 Task: Search one way flight ticket for 2 adults, 2 infants in seat and 1 infant on lap in first from Westerly: Westerly State Airport to Gillette: Gillette Campbell County Airport on 5-1-2023. Choice of flights is Frontier. Number of bags: 1 carry on bag and 5 checked bags. Price is upto 100000. Outbound departure time preference is 17:30.
Action: Mouse moved to (206, 349)
Screenshot: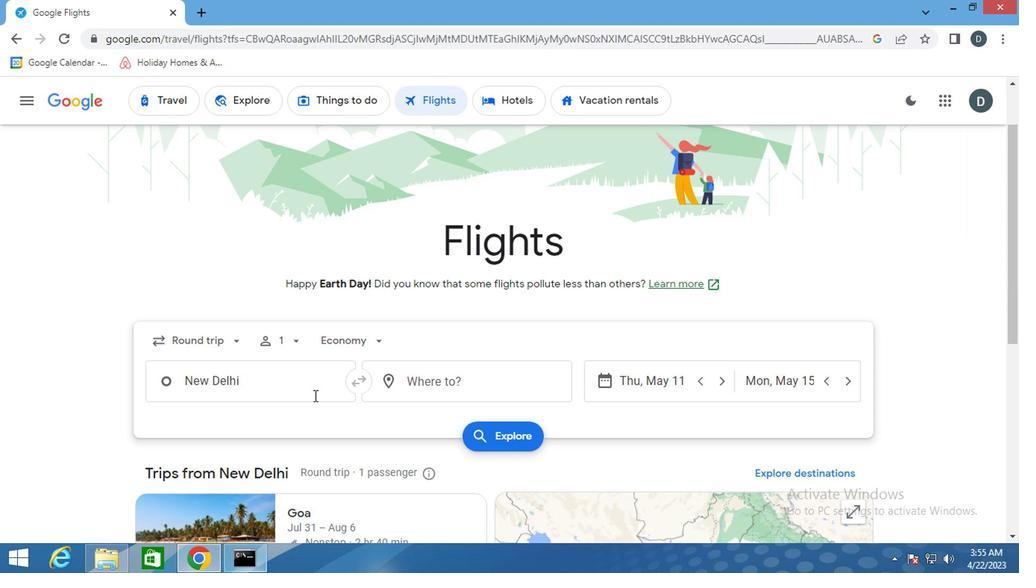
Action: Mouse pressed left at (206, 349)
Screenshot: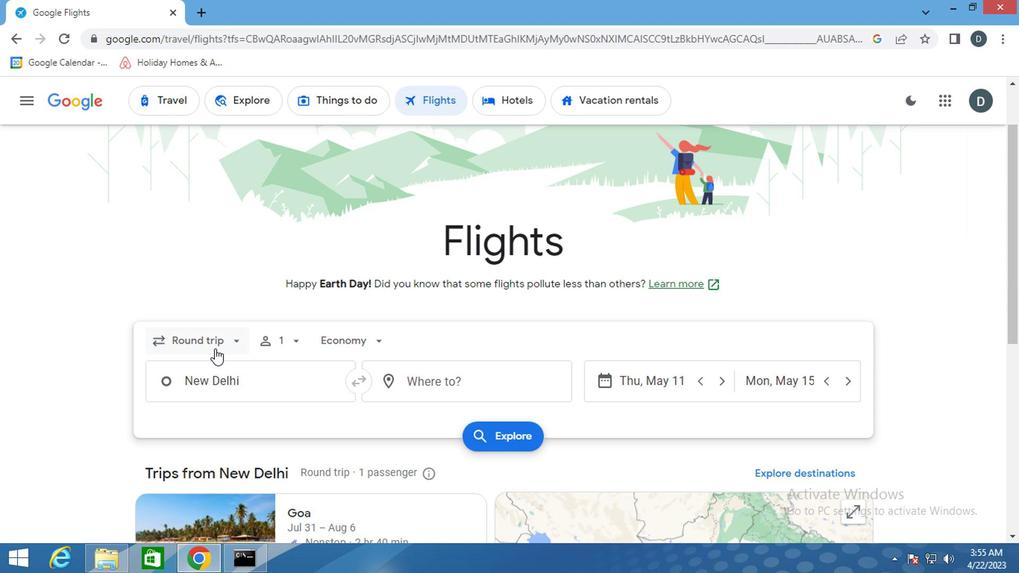 
Action: Mouse moved to (208, 413)
Screenshot: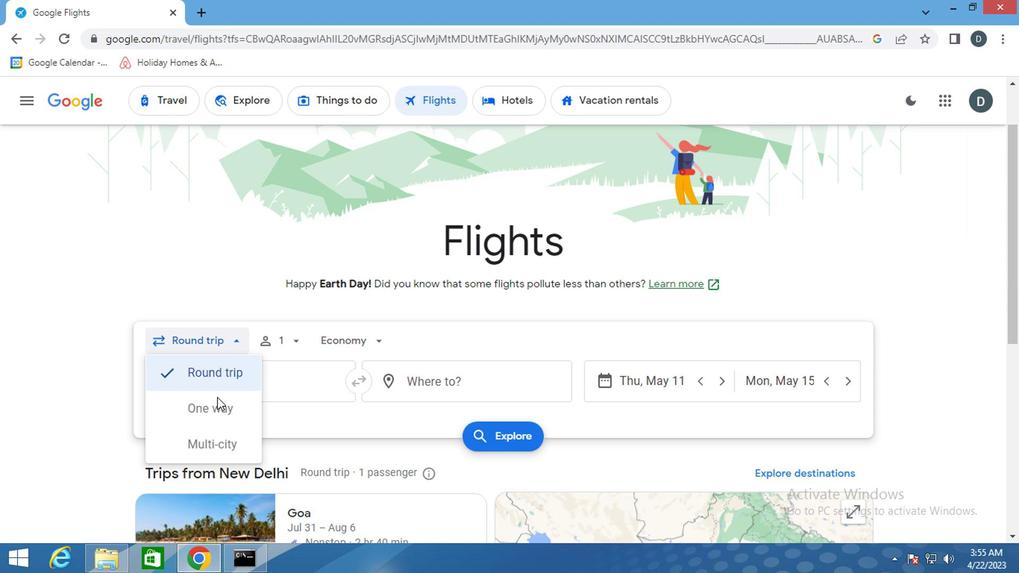 
Action: Mouse pressed left at (208, 413)
Screenshot: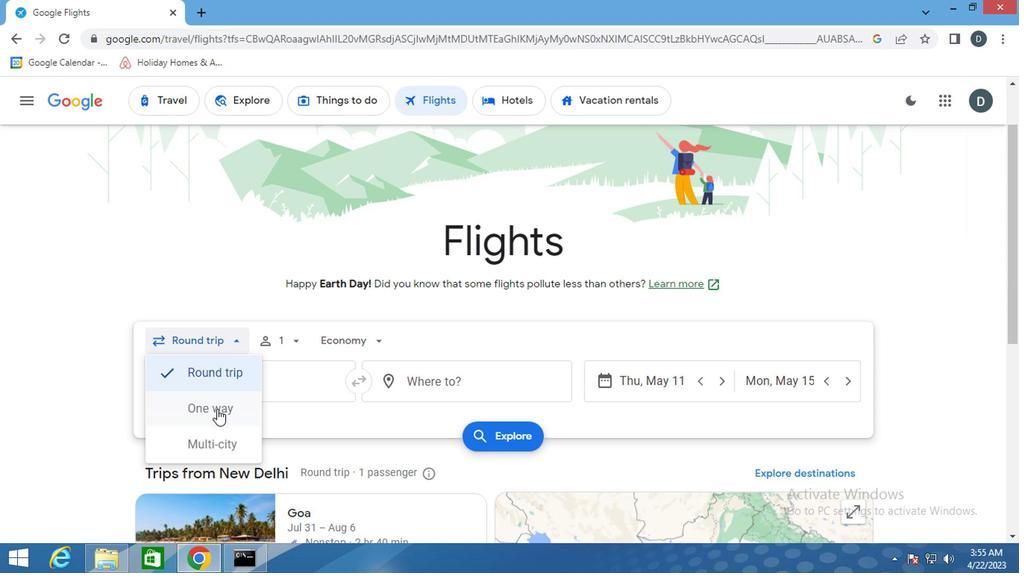 
Action: Mouse moved to (271, 338)
Screenshot: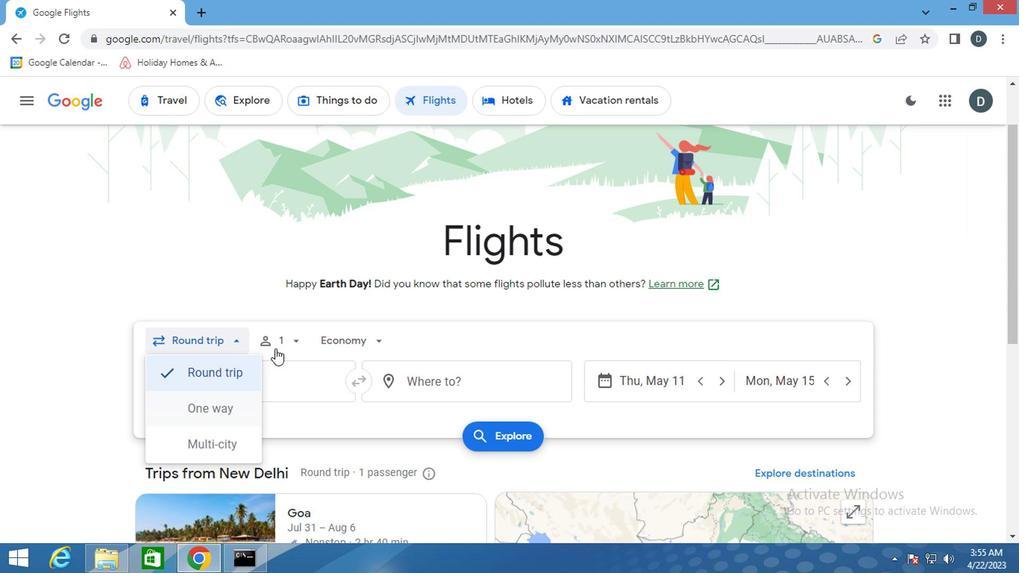 
Action: Mouse pressed left at (271, 338)
Screenshot: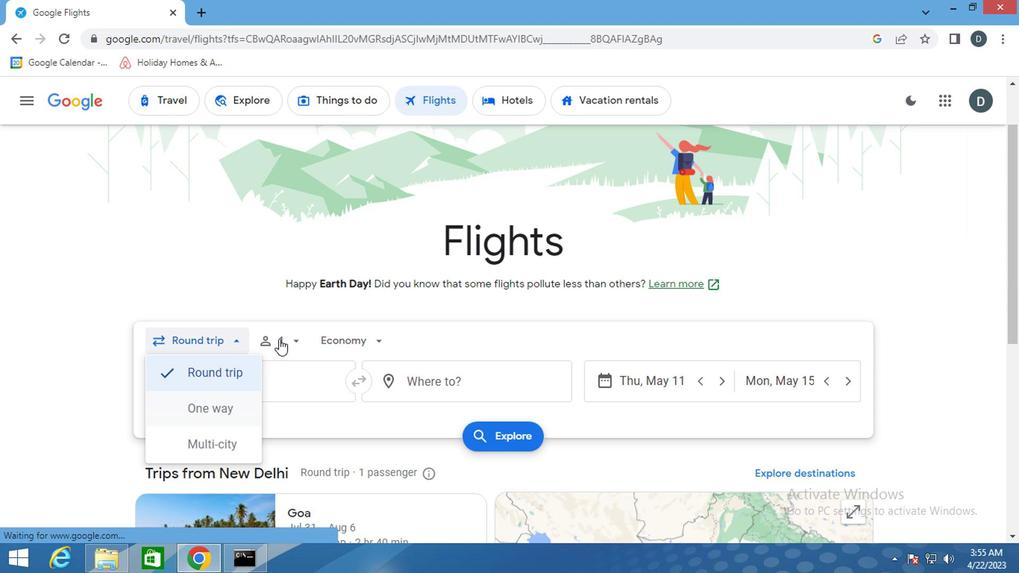 
Action: Mouse moved to (388, 387)
Screenshot: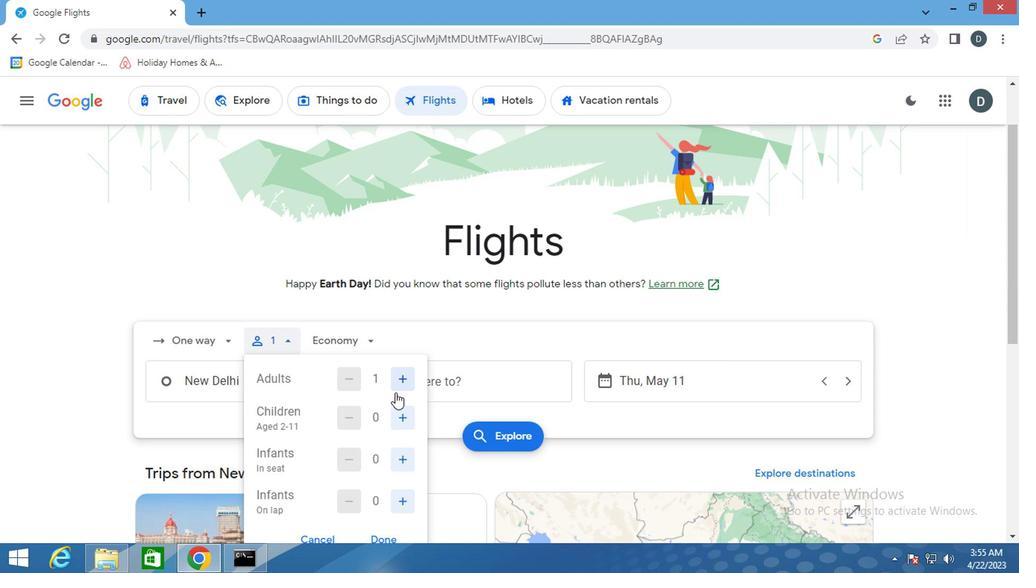 
Action: Mouse pressed left at (388, 387)
Screenshot: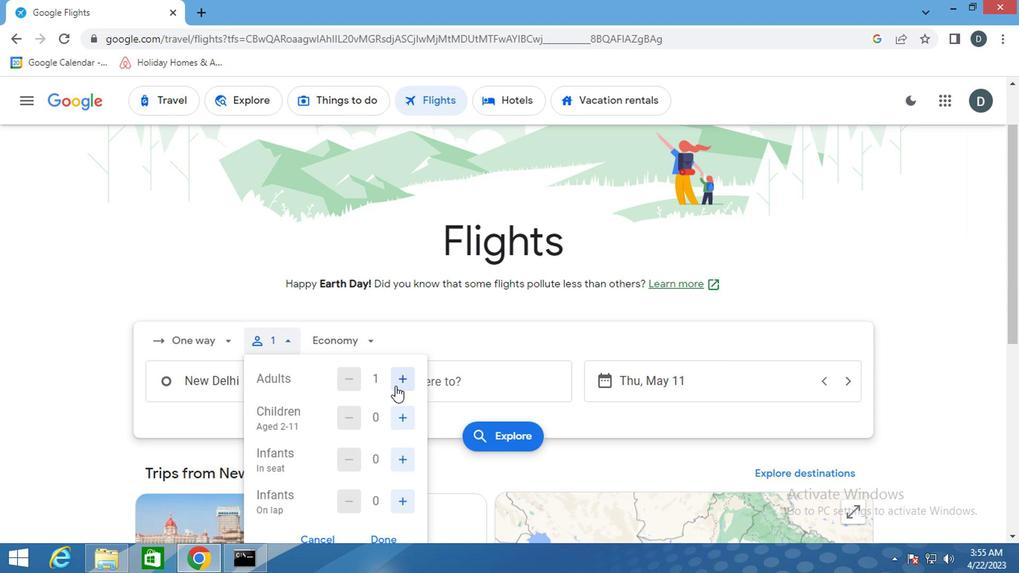 
Action: Mouse moved to (393, 465)
Screenshot: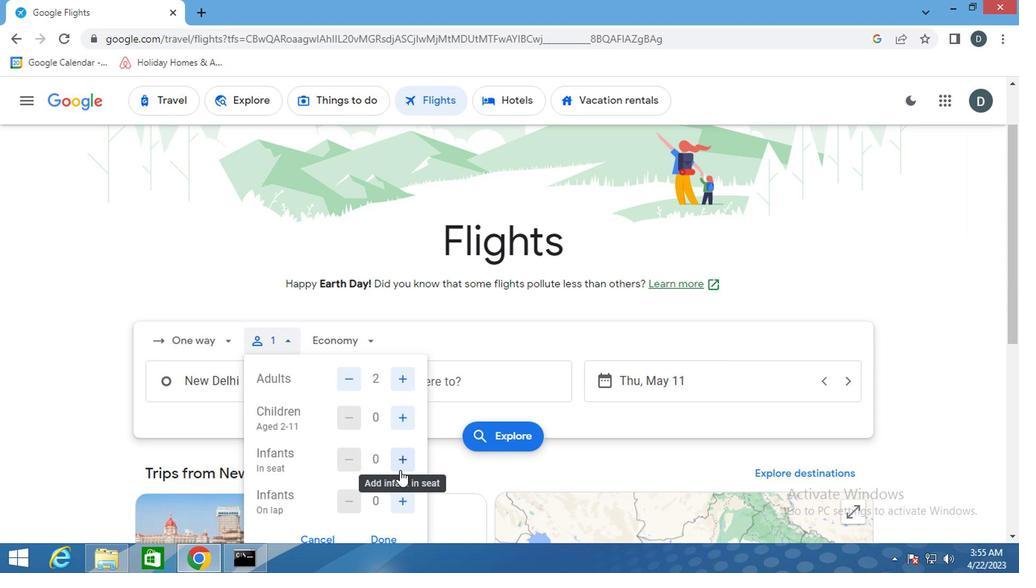 
Action: Mouse pressed left at (393, 465)
Screenshot: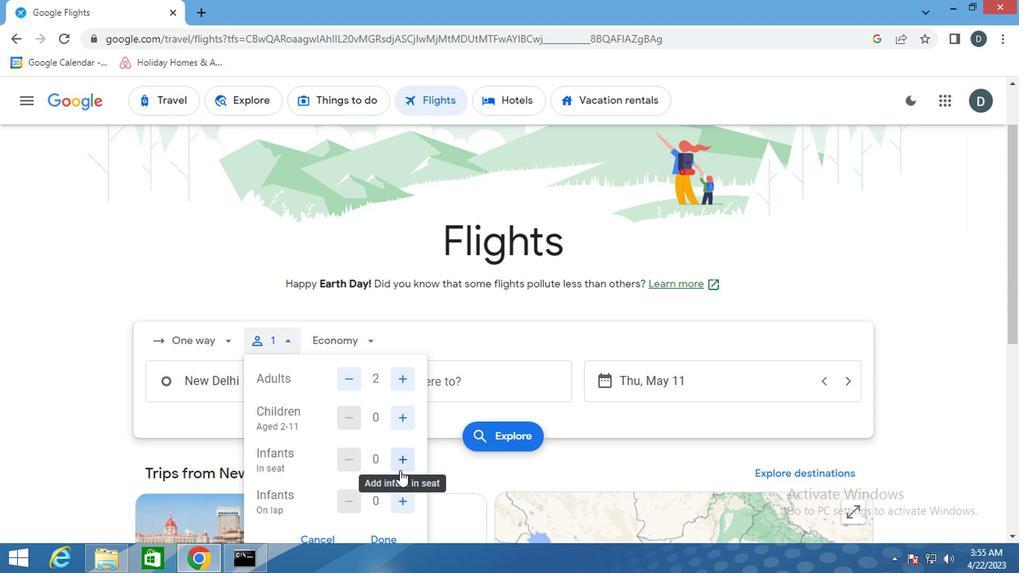 
Action: Mouse pressed left at (393, 465)
Screenshot: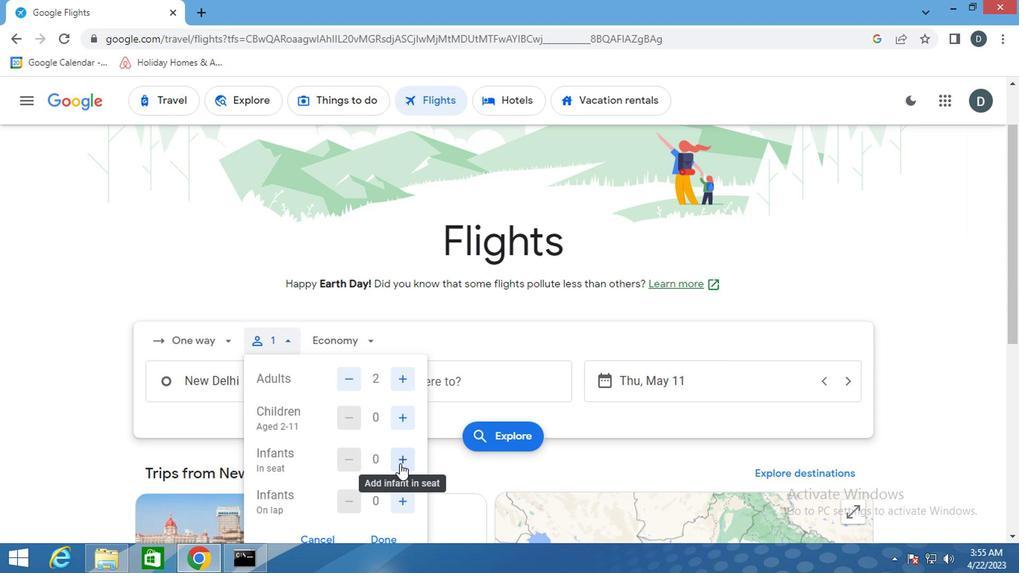 
Action: Mouse moved to (397, 504)
Screenshot: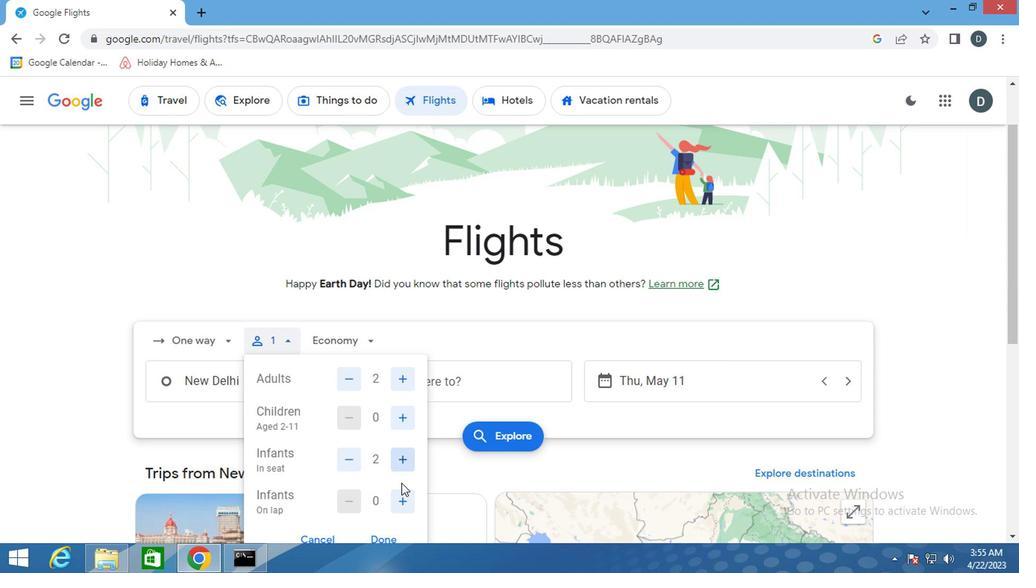 
Action: Mouse pressed left at (397, 504)
Screenshot: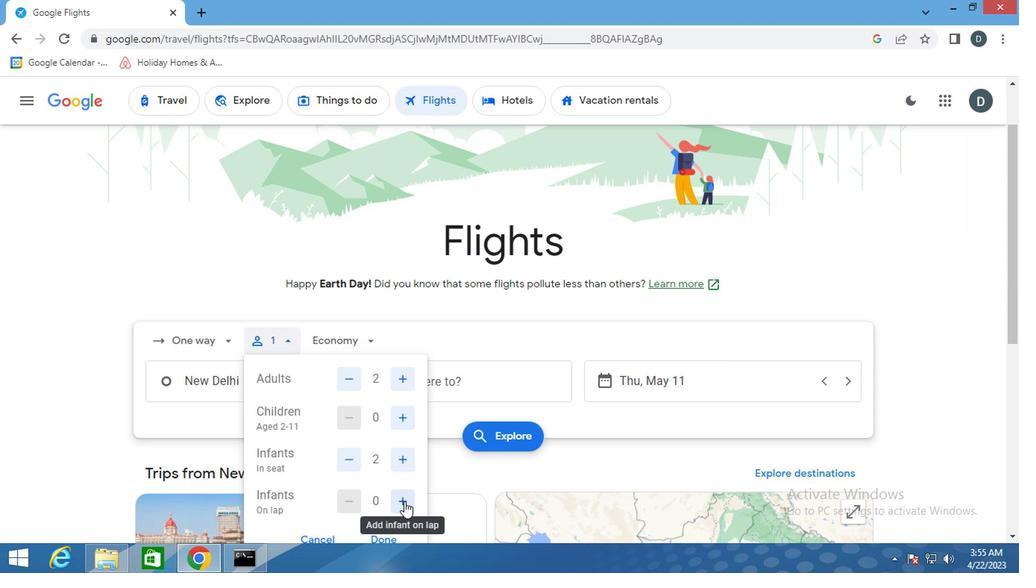 
Action: Mouse moved to (373, 539)
Screenshot: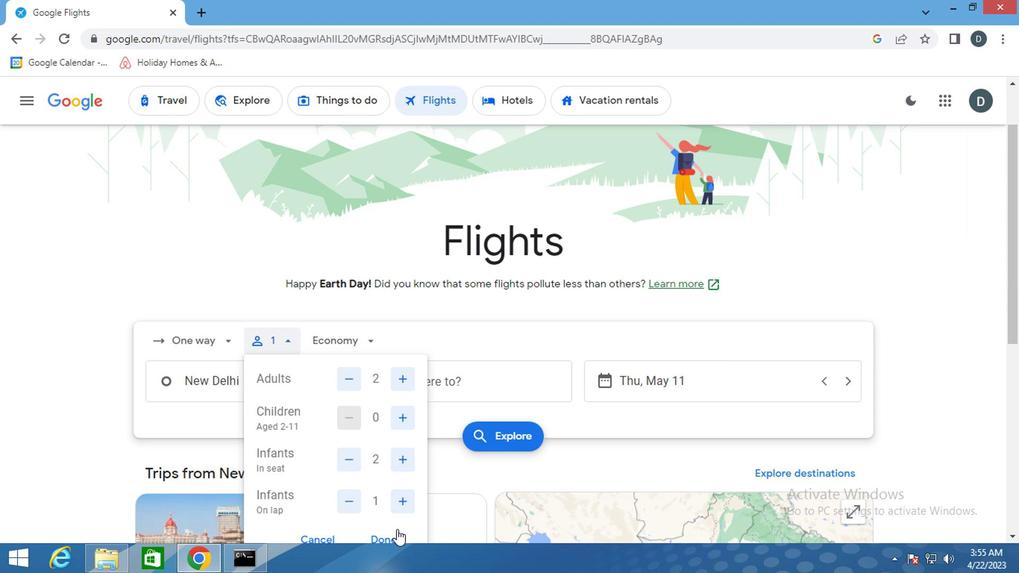 
Action: Mouse pressed left at (373, 539)
Screenshot: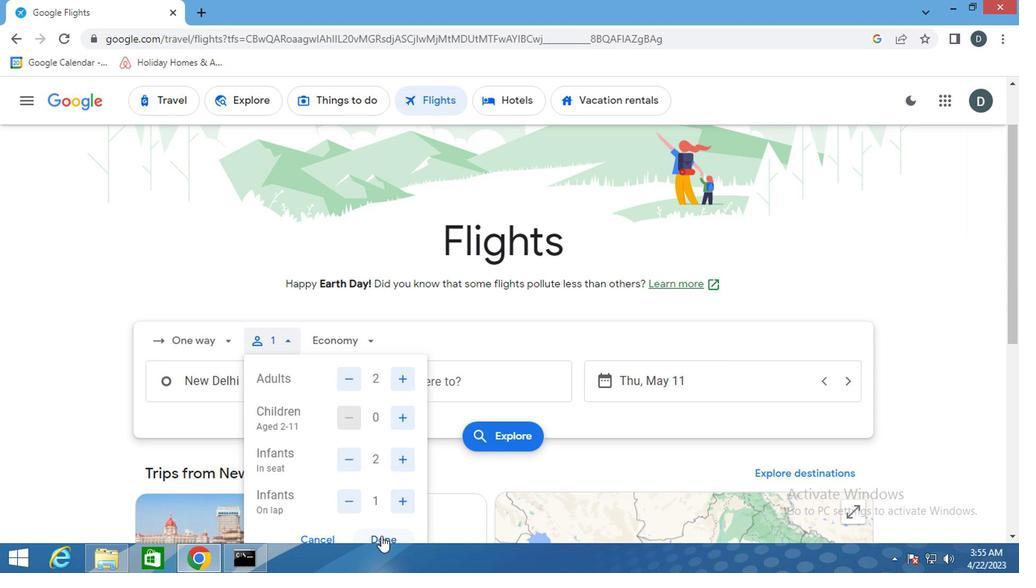 
Action: Mouse moved to (342, 345)
Screenshot: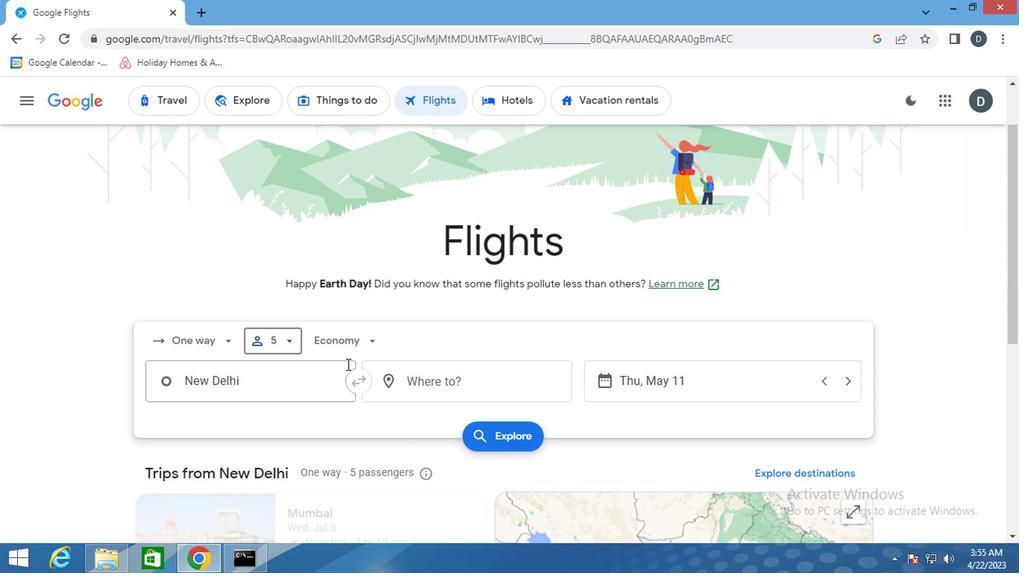 
Action: Mouse pressed left at (342, 345)
Screenshot: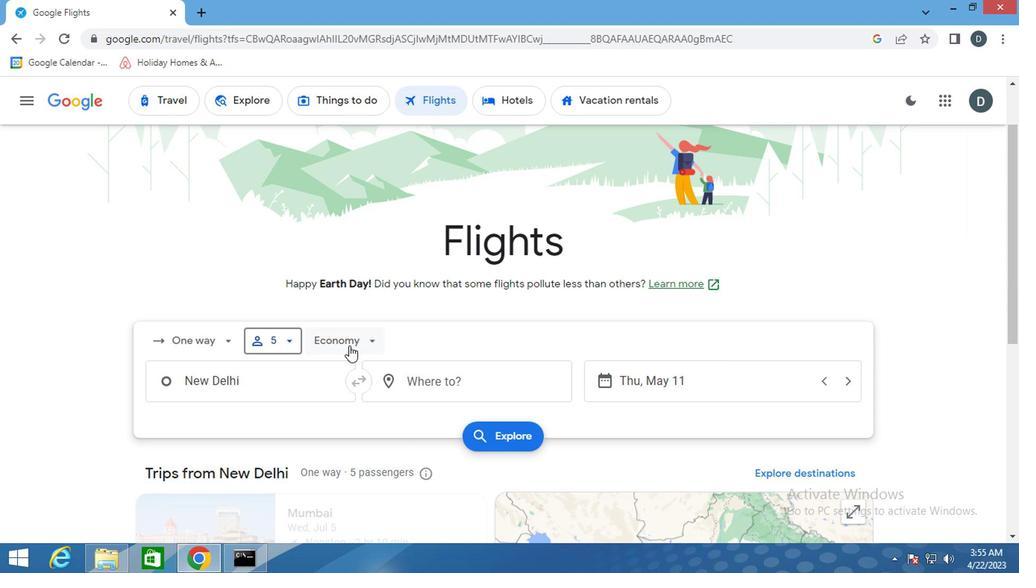 
Action: Mouse moved to (380, 480)
Screenshot: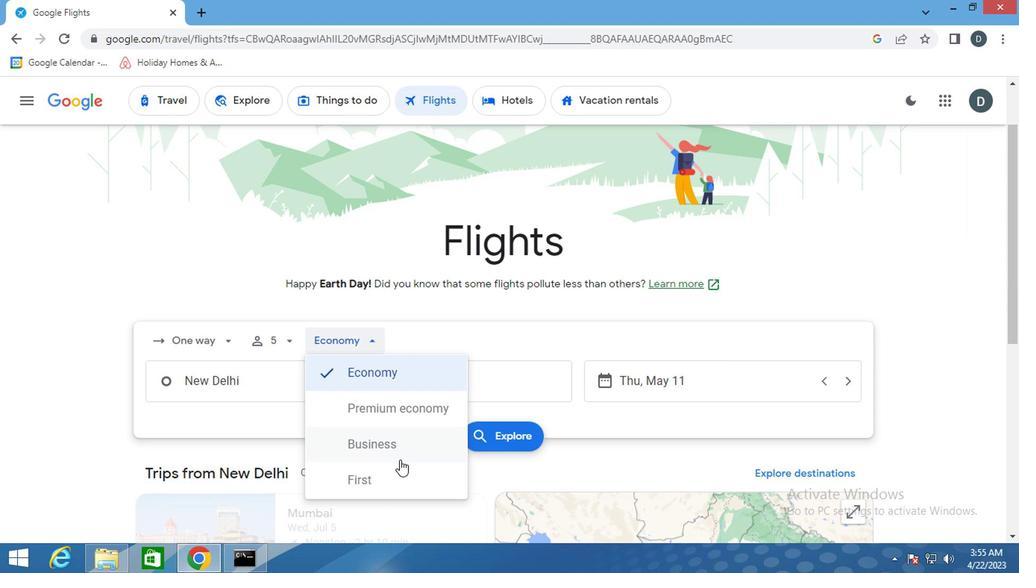 
Action: Mouse pressed left at (380, 480)
Screenshot: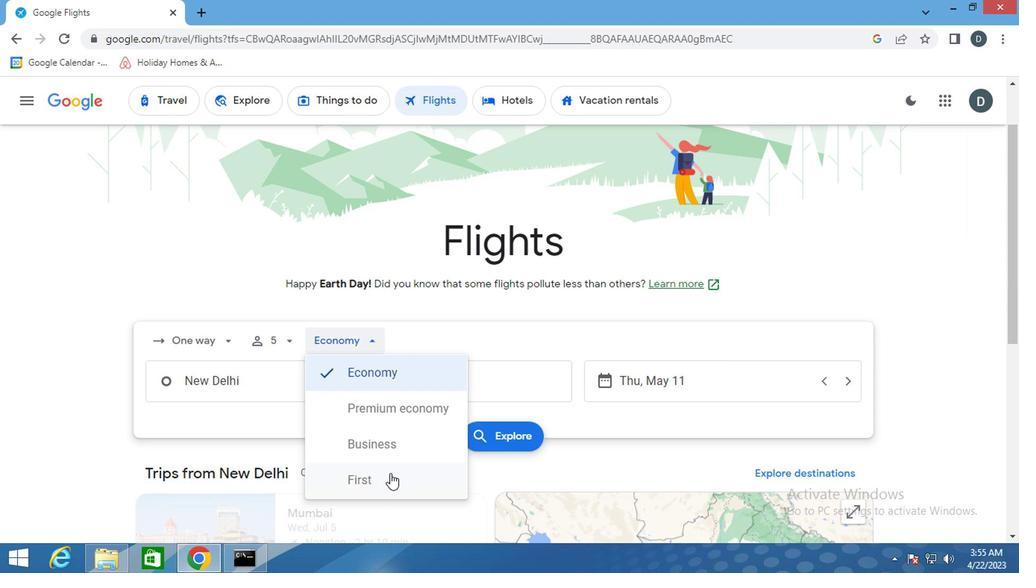 
Action: Mouse moved to (271, 387)
Screenshot: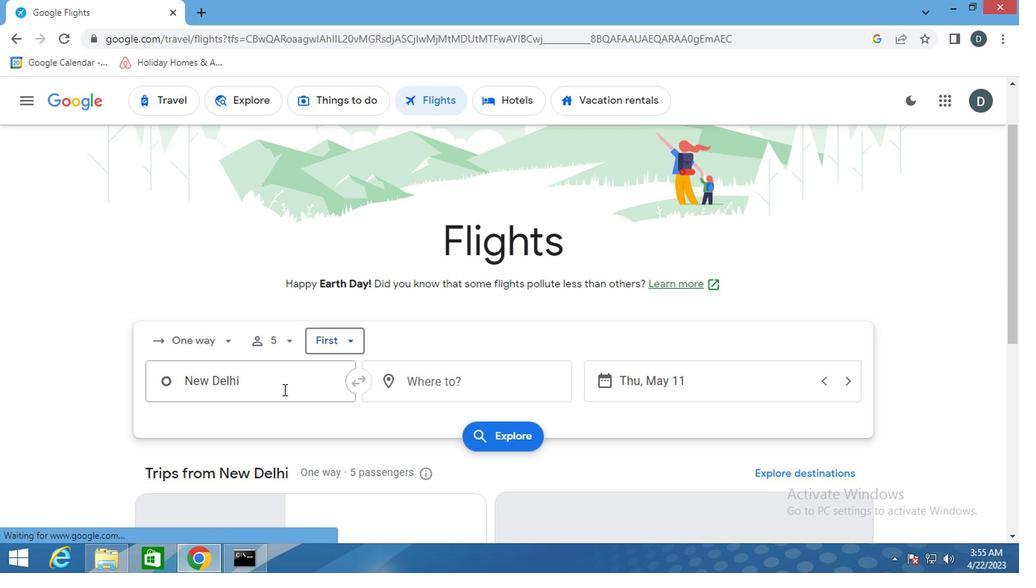 
Action: Mouse pressed left at (271, 387)
Screenshot: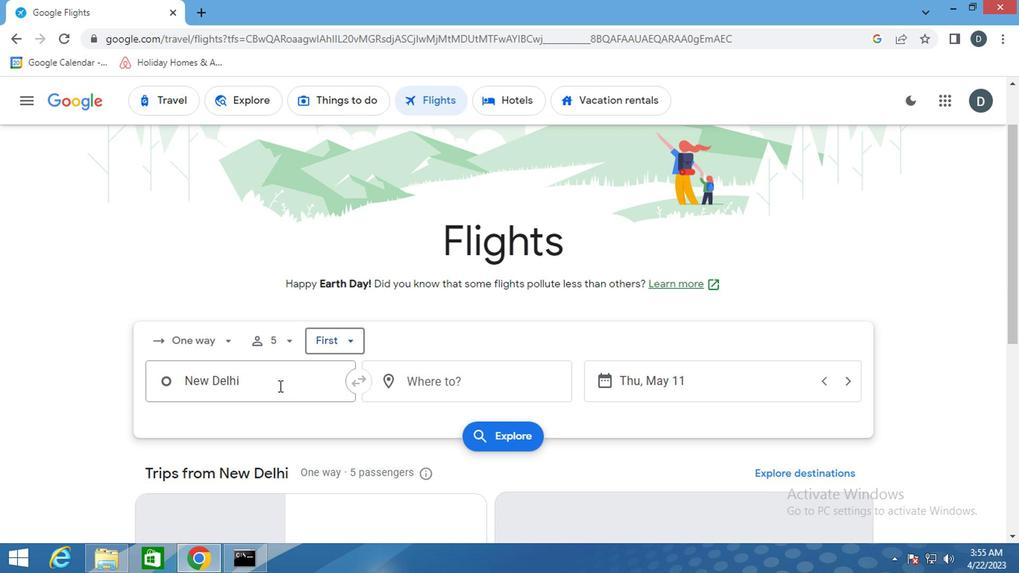 
Action: Mouse moved to (270, 387)
Screenshot: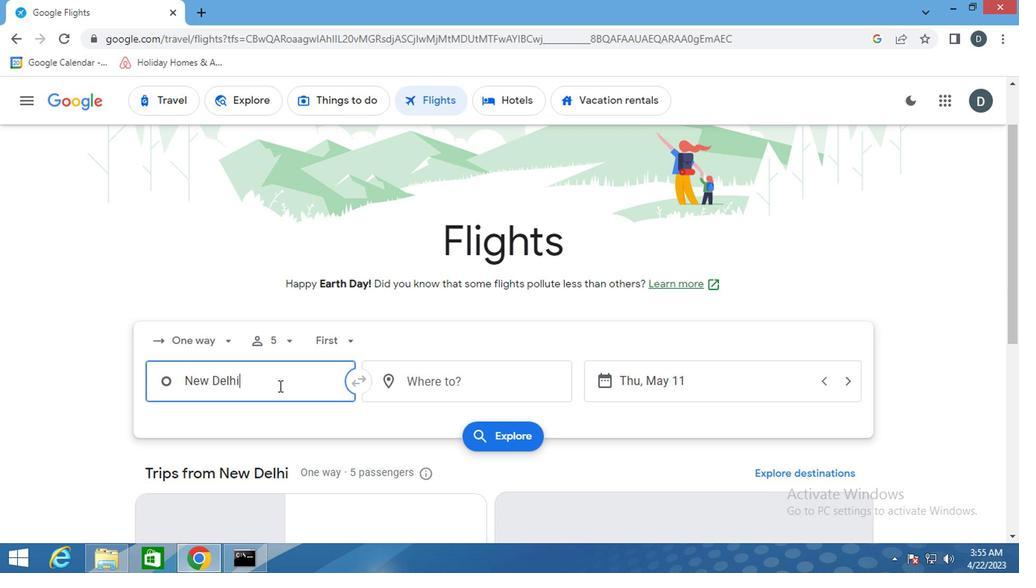
Action: Key pressed <Key.shift>WESTERLY<Key.space><Key.shift>STATE<Key.space>
Screenshot: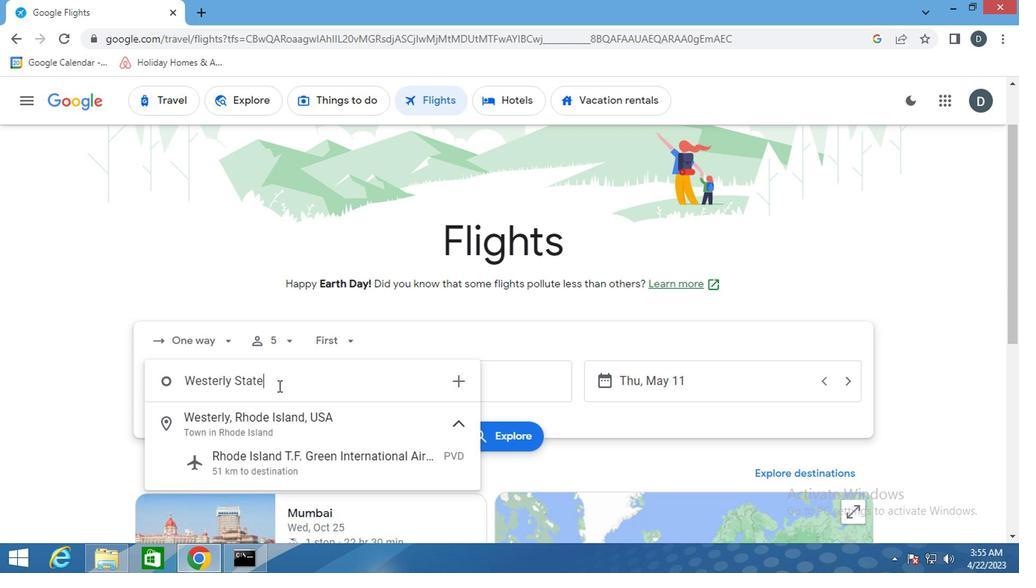 
Action: Mouse moved to (244, 421)
Screenshot: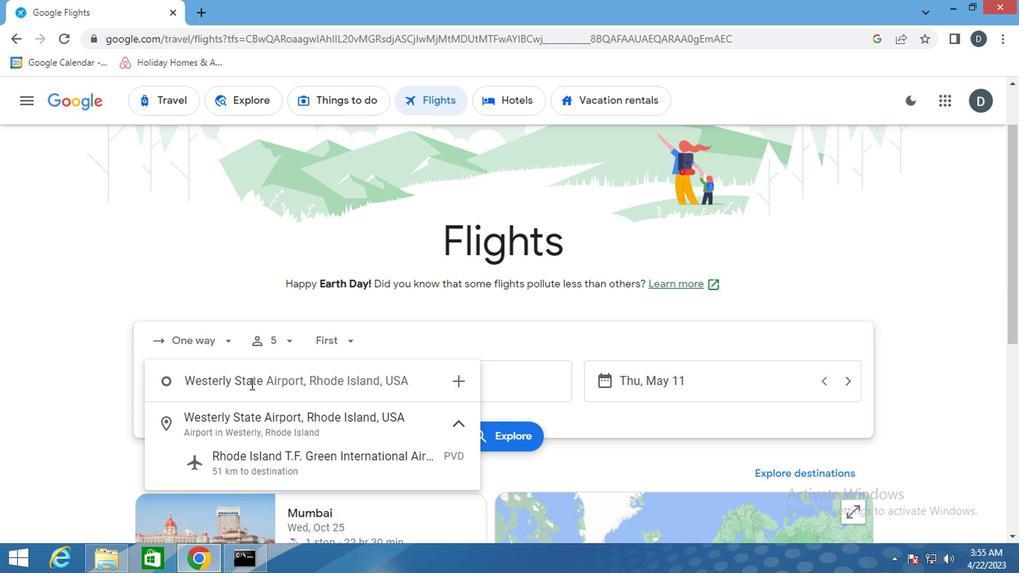 
Action: Mouse pressed left at (244, 421)
Screenshot: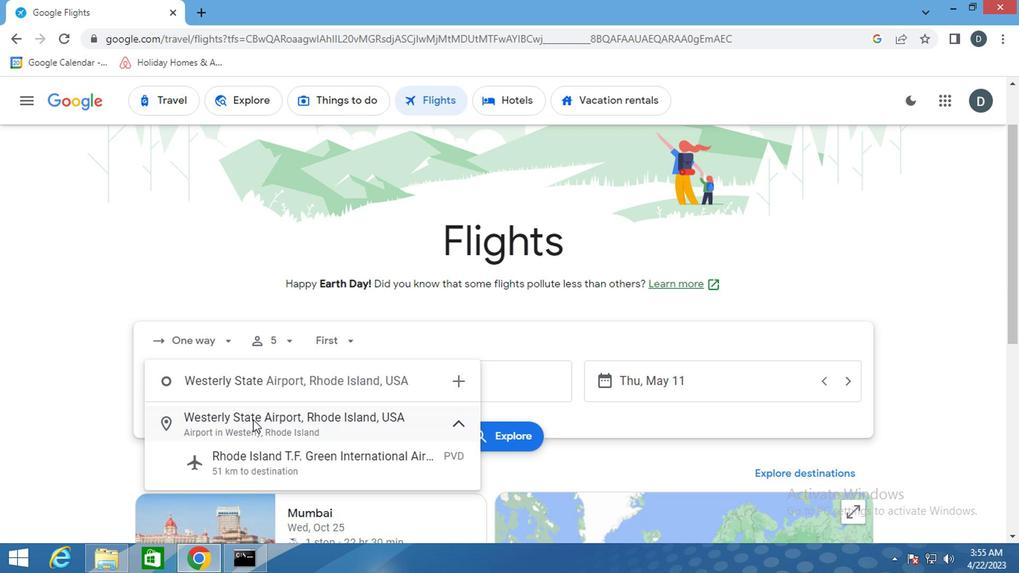 
Action: Mouse moved to (496, 388)
Screenshot: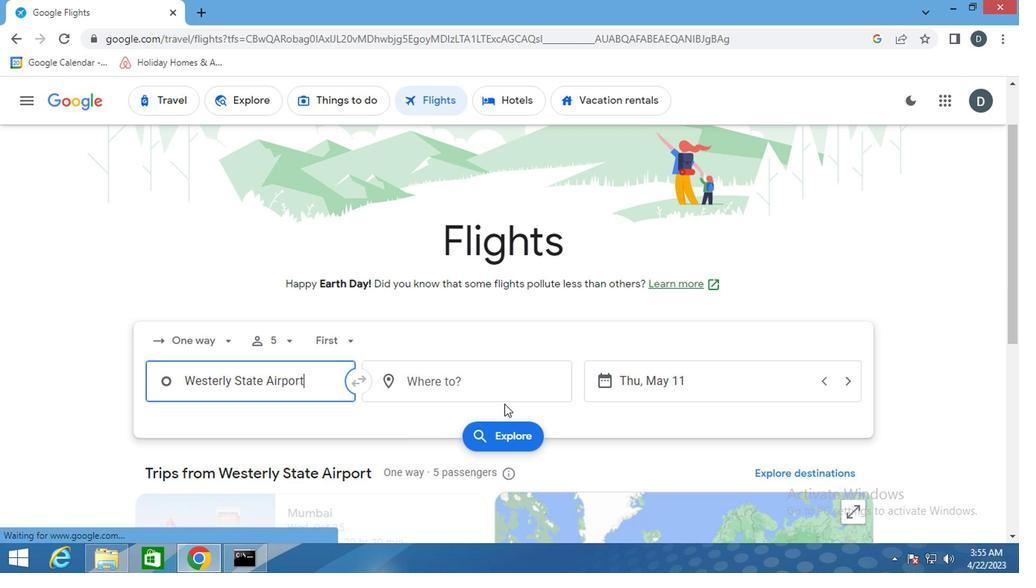
Action: Mouse pressed left at (496, 388)
Screenshot: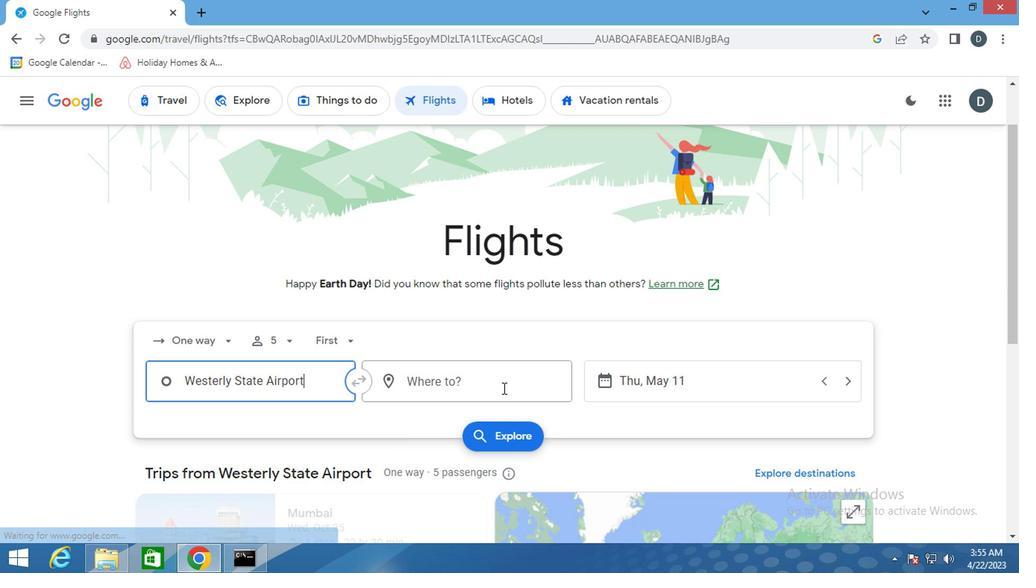 
Action: Key pressed <Key.shift>GILLETTE
Screenshot: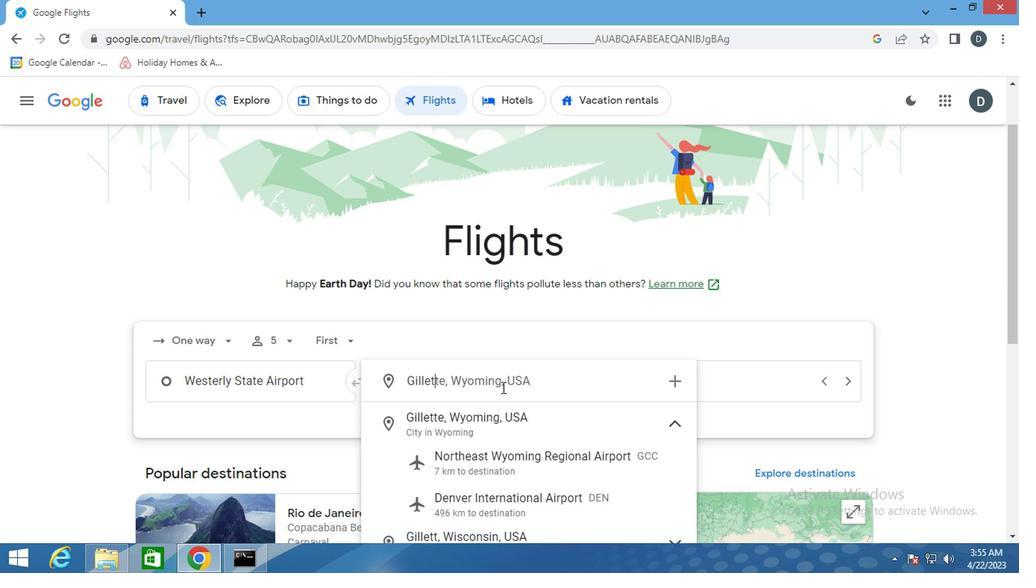 
Action: Mouse moved to (487, 426)
Screenshot: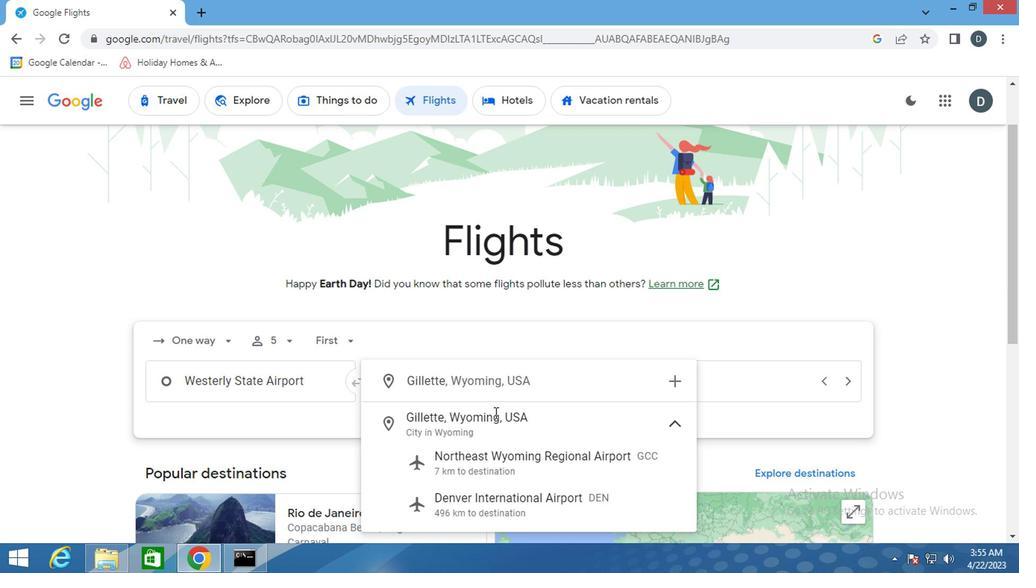 
Action: Mouse pressed left at (487, 426)
Screenshot: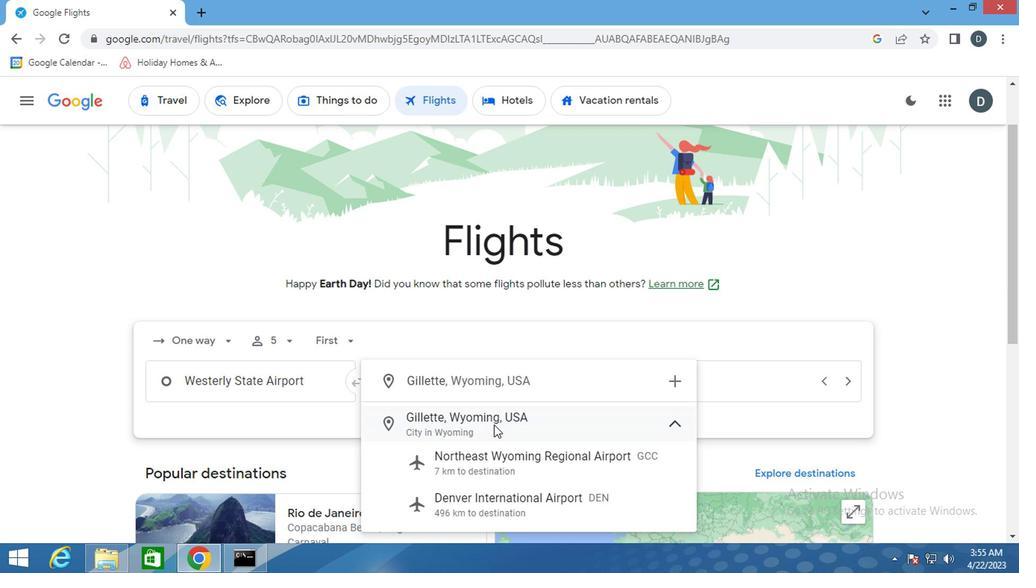 
Action: Mouse moved to (688, 379)
Screenshot: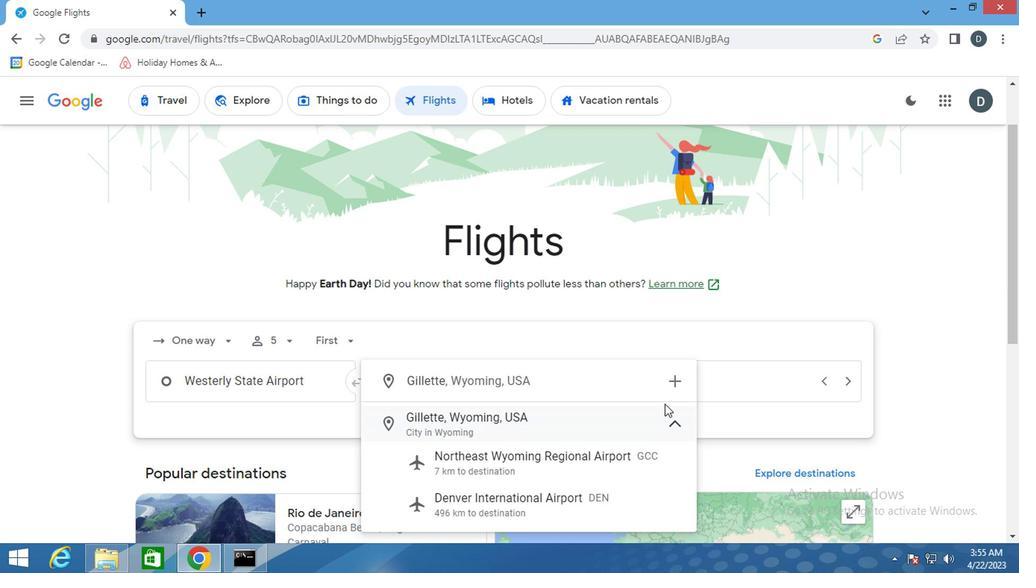 
Action: Mouse pressed left at (688, 379)
Screenshot: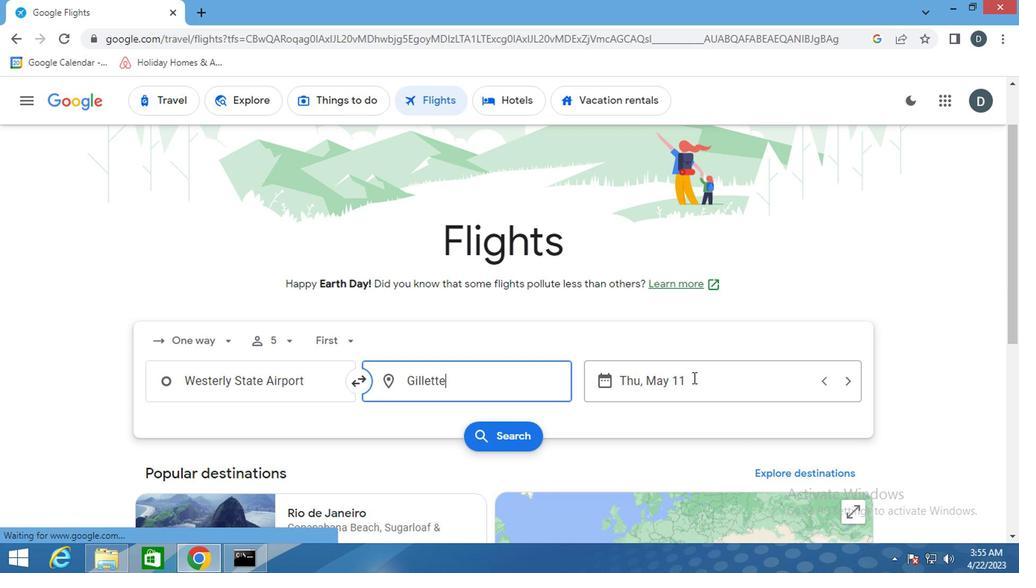 
Action: Mouse moved to (651, 270)
Screenshot: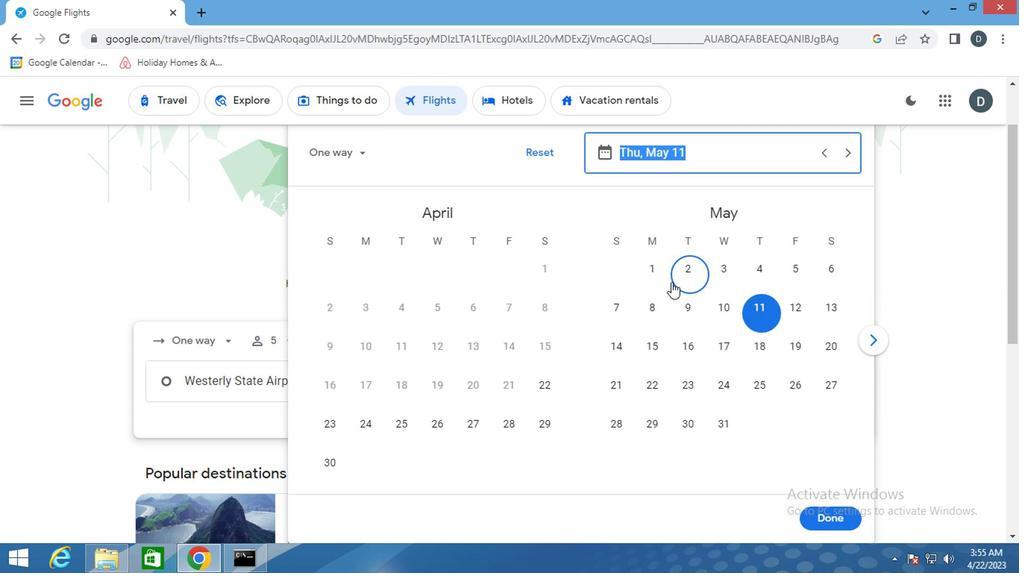 
Action: Mouse pressed left at (651, 270)
Screenshot: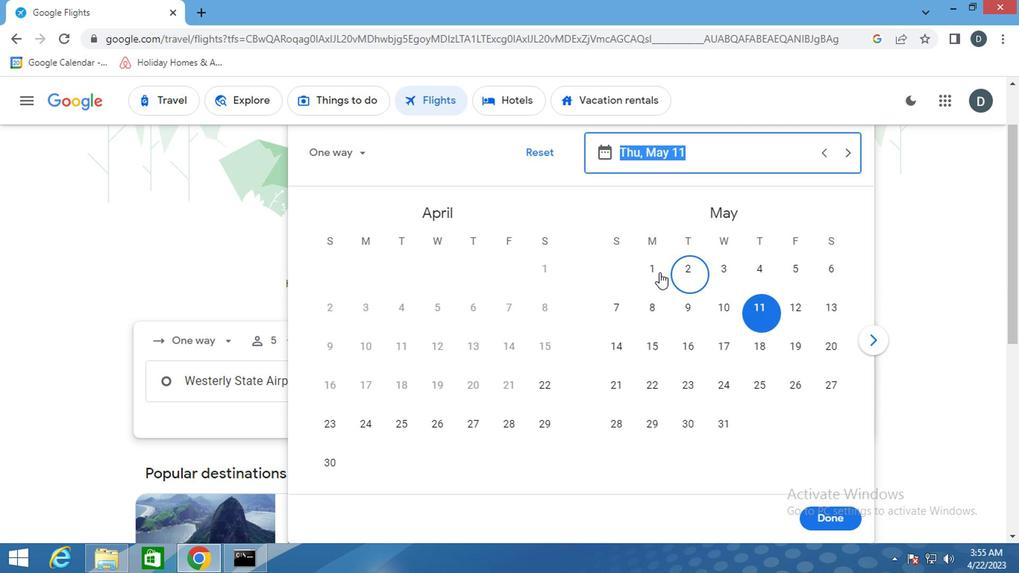 
Action: Mouse moved to (845, 521)
Screenshot: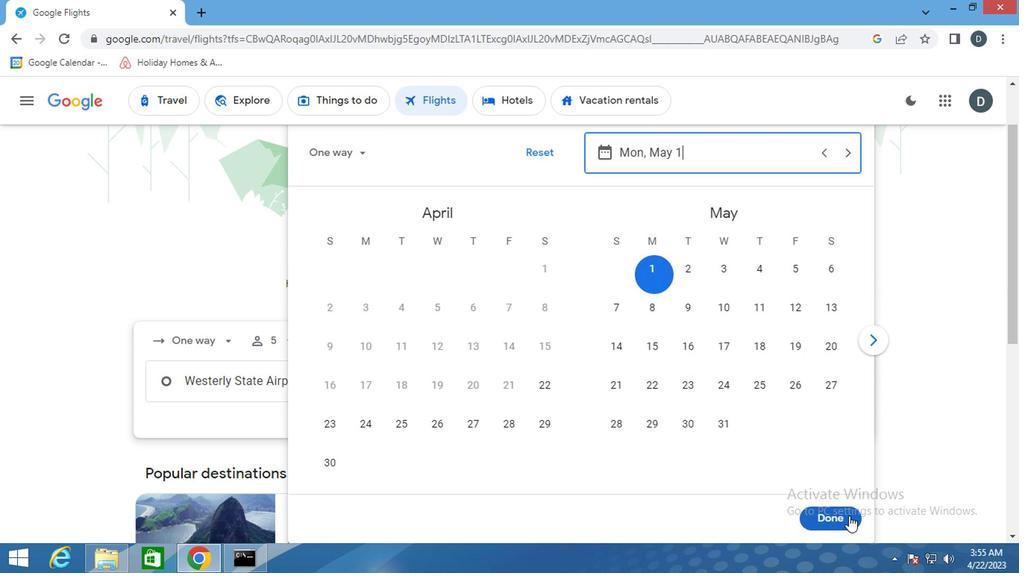 
Action: Mouse pressed left at (845, 521)
Screenshot: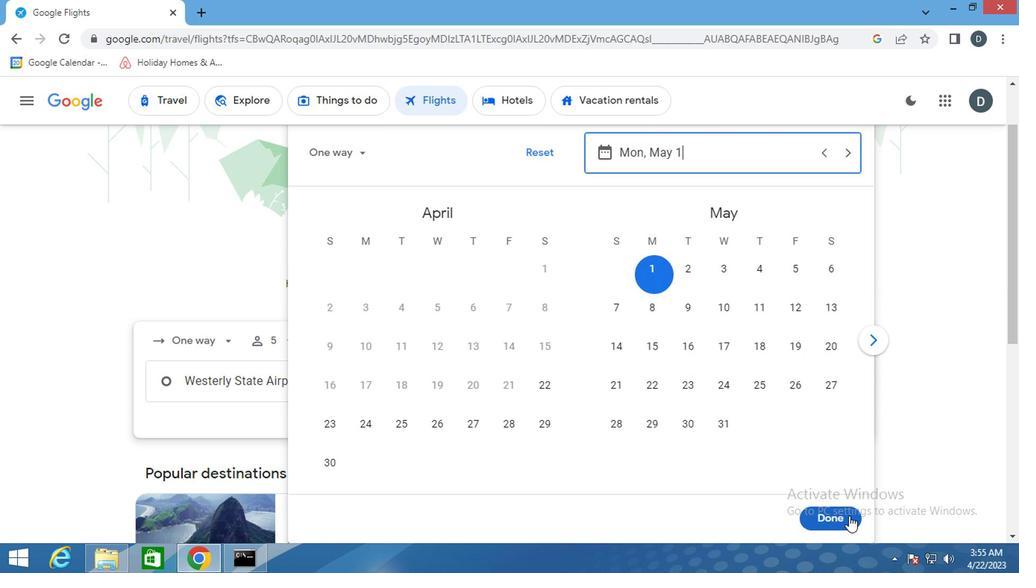 
Action: Mouse moved to (503, 445)
Screenshot: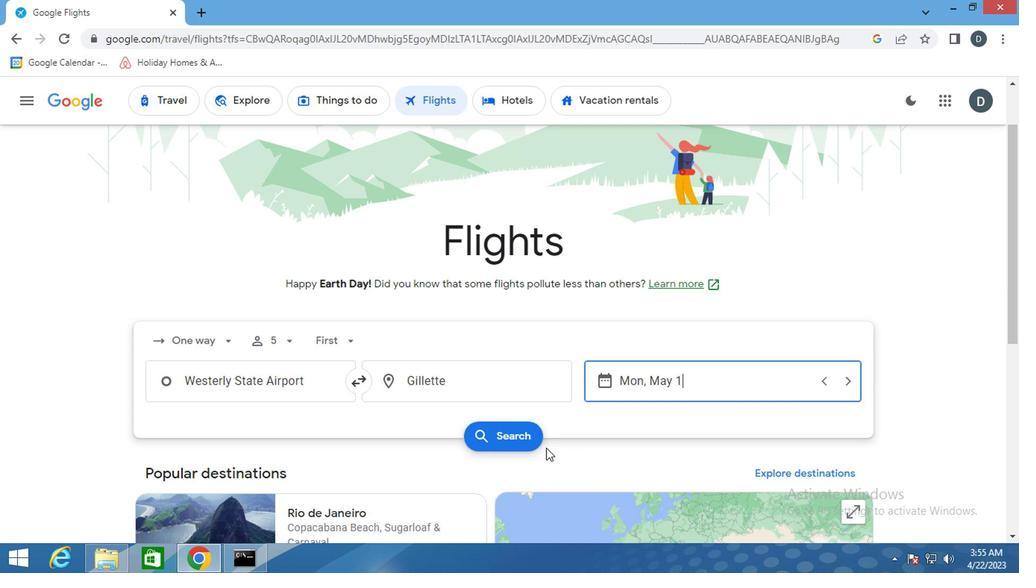 
Action: Mouse pressed left at (503, 445)
Screenshot: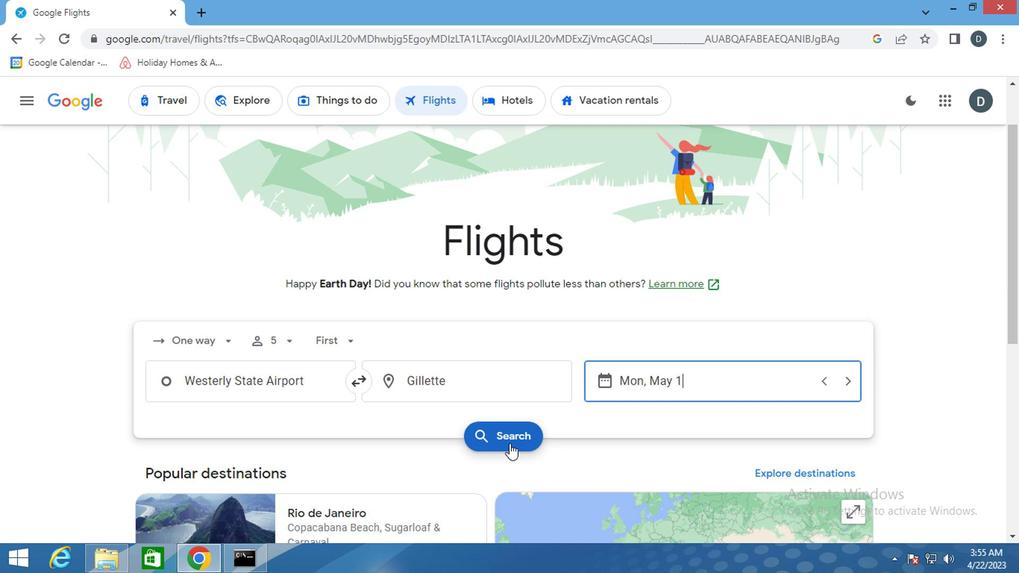 
Action: Mouse moved to (158, 234)
Screenshot: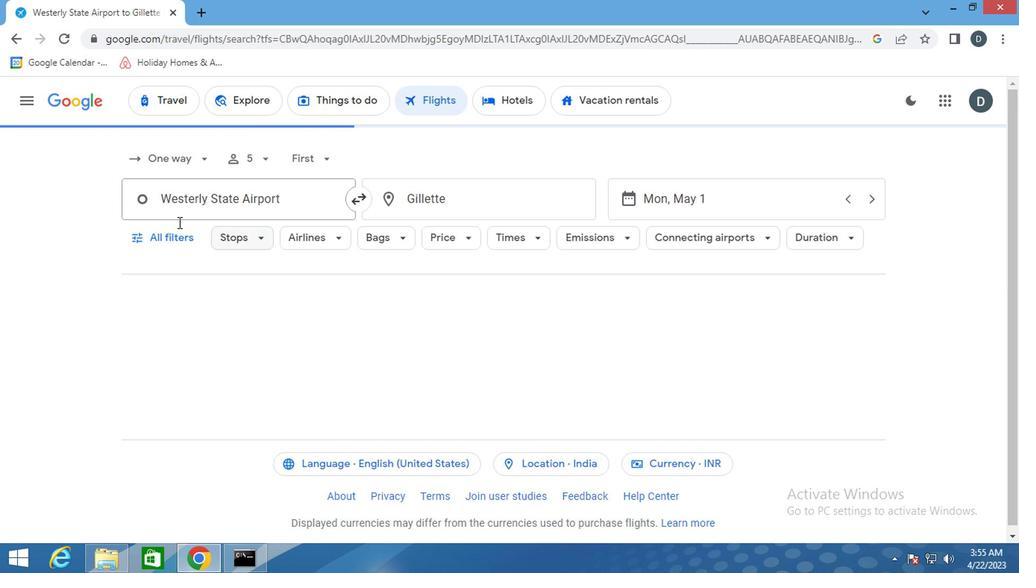 
Action: Mouse pressed left at (158, 234)
Screenshot: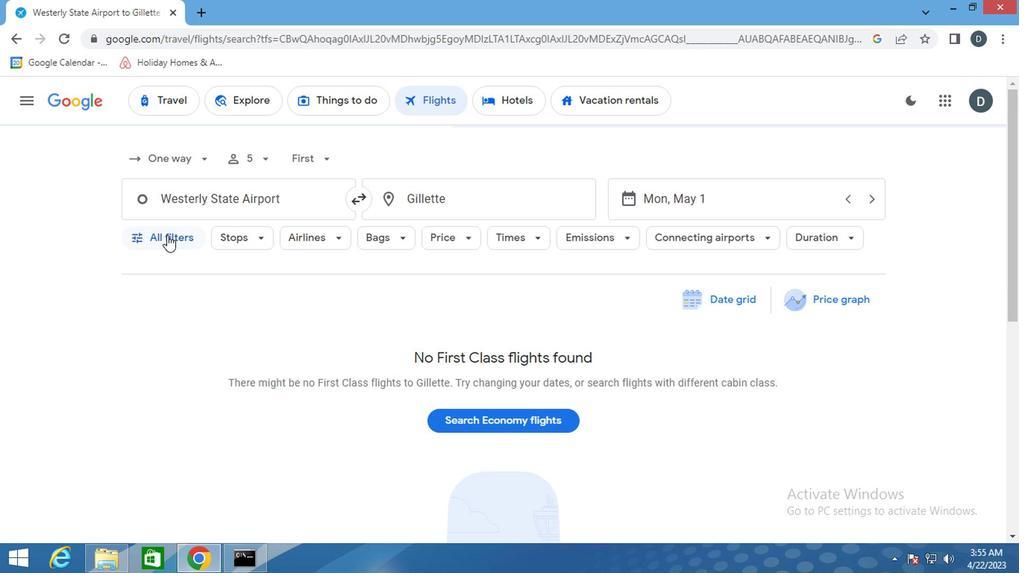 
Action: Mouse moved to (216, 399)
Screenshot: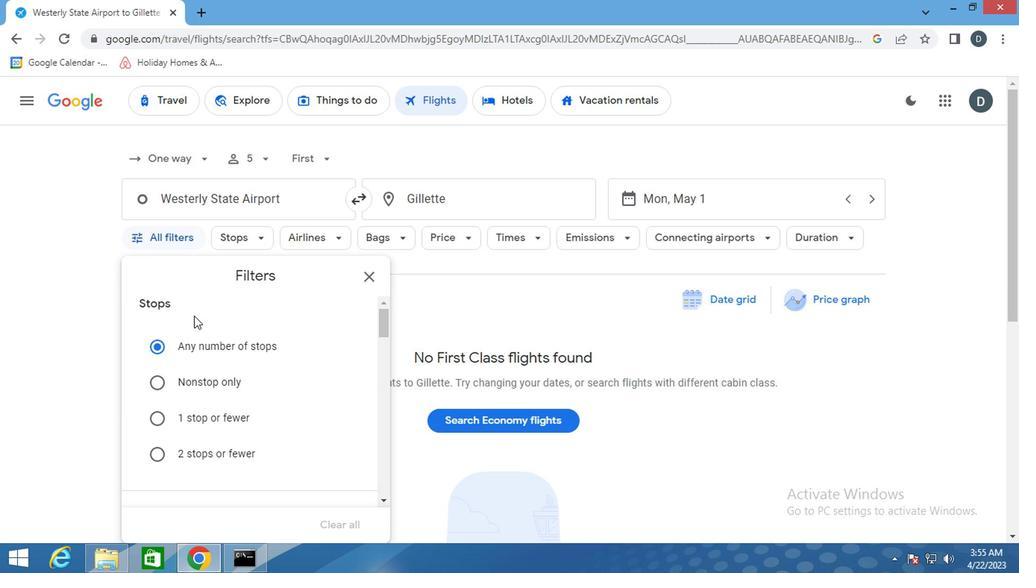 
Action: Mouse scrolled (216, 399) with delta (0, 0)
Screenshot: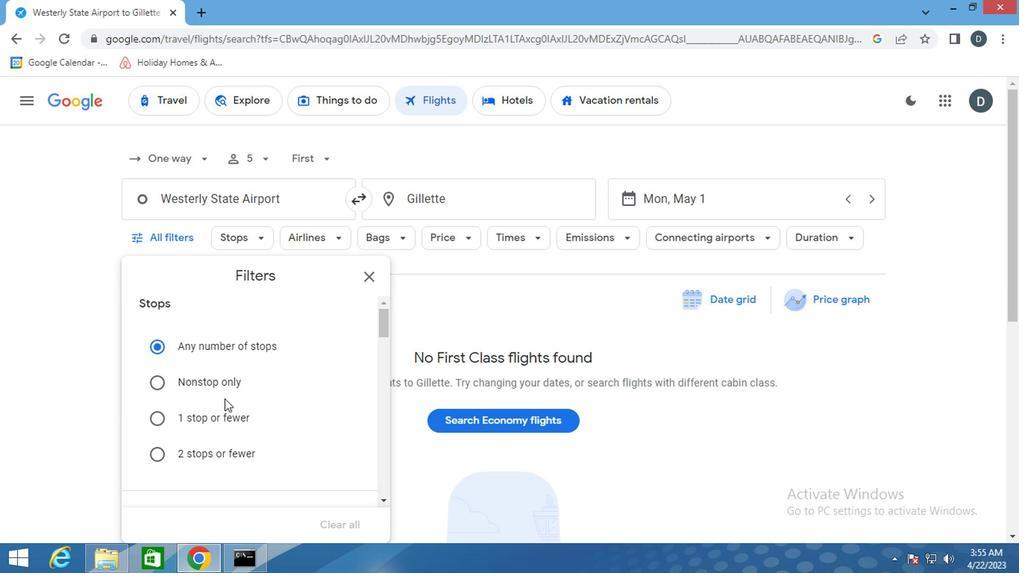 
Action: Mouse scrolled (216, 399) with delta (0, 0)
Screenshot: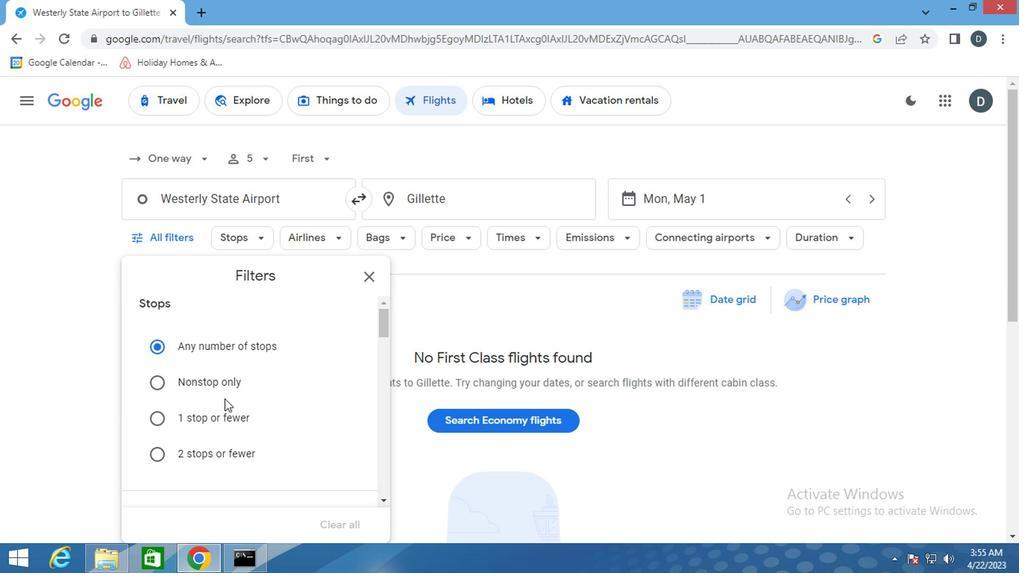 
Action: Mouse scrolled (216, 399) with delta (0, 0)
Screenshot: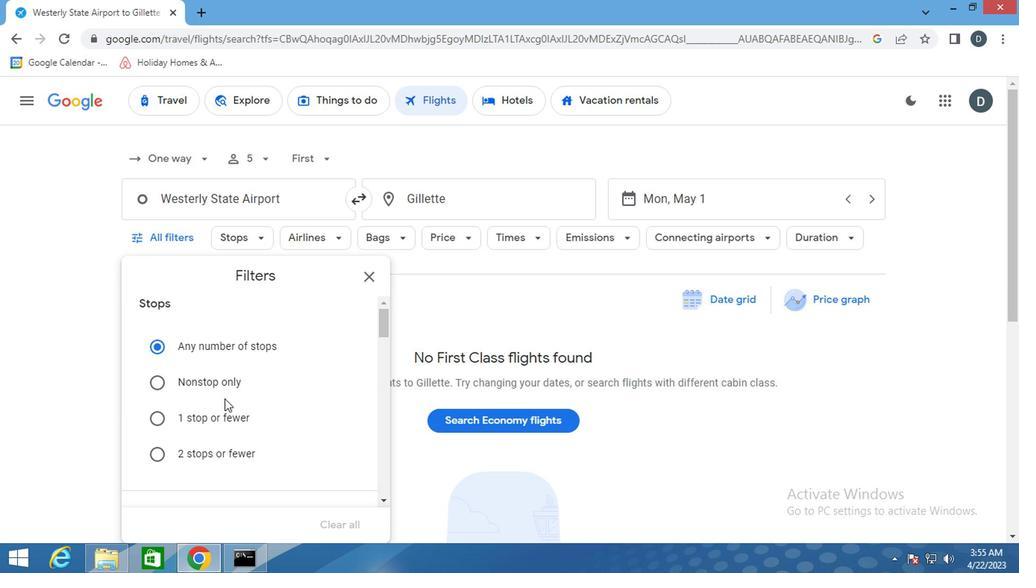 
Action: Mouse moved to (340, 433)
Screenshot: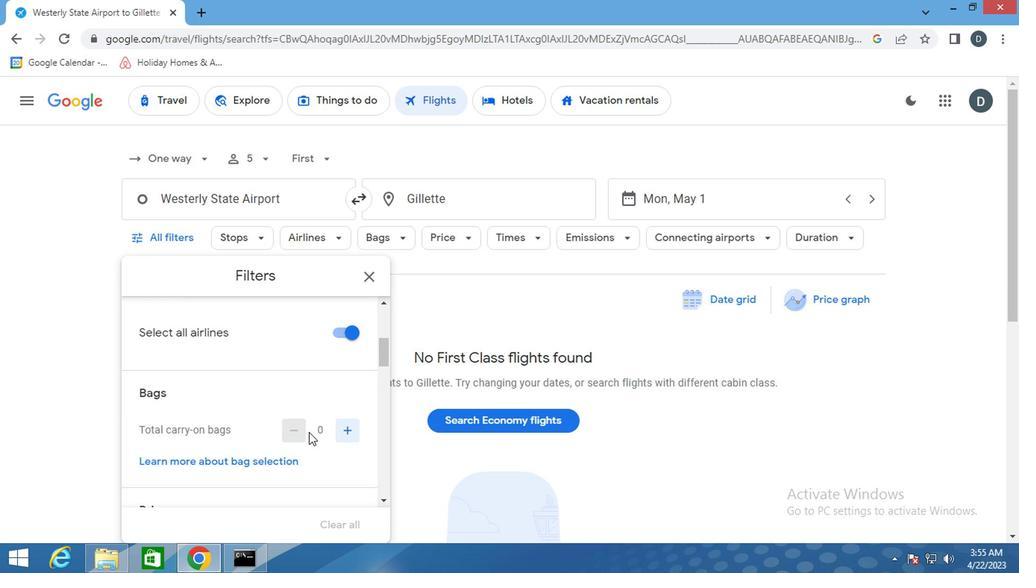
Action: Mouse pressed left at (340, 433)
Screenshot: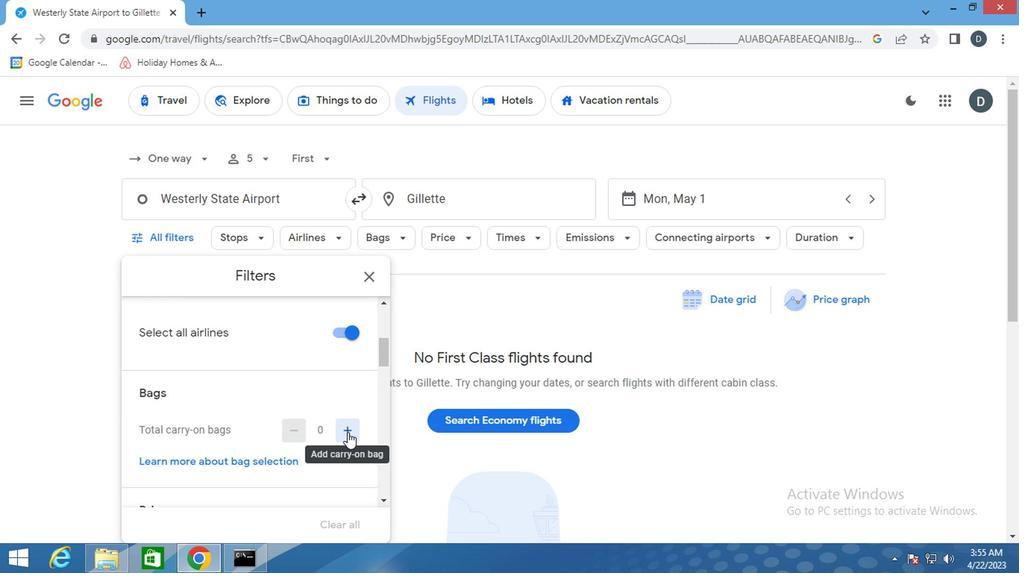 
Action: Mouse moved to (313, 475)
Screenshot: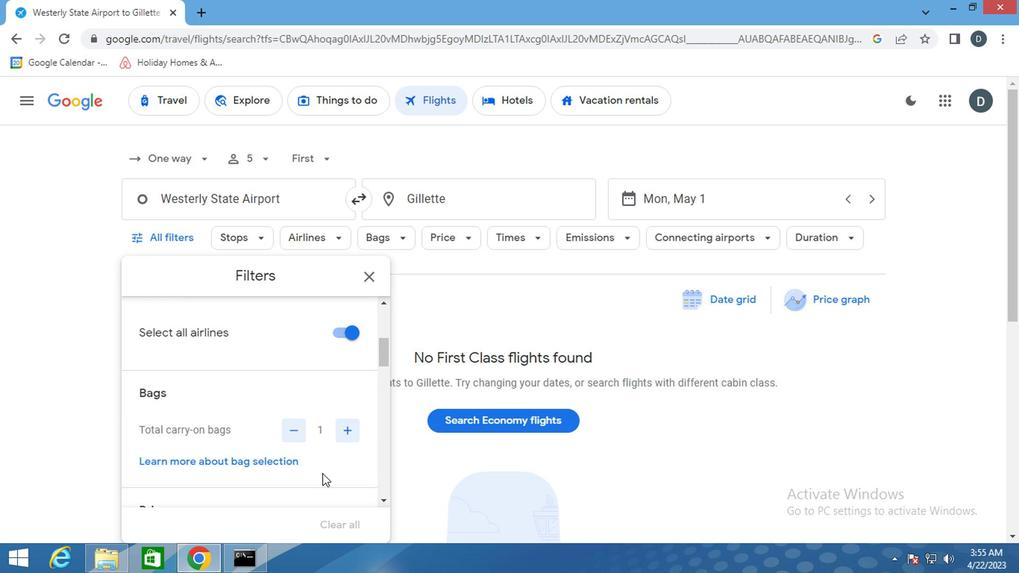 
Action: Mouse scrolled (313, 474) with delta (0, 0)
Screenshot: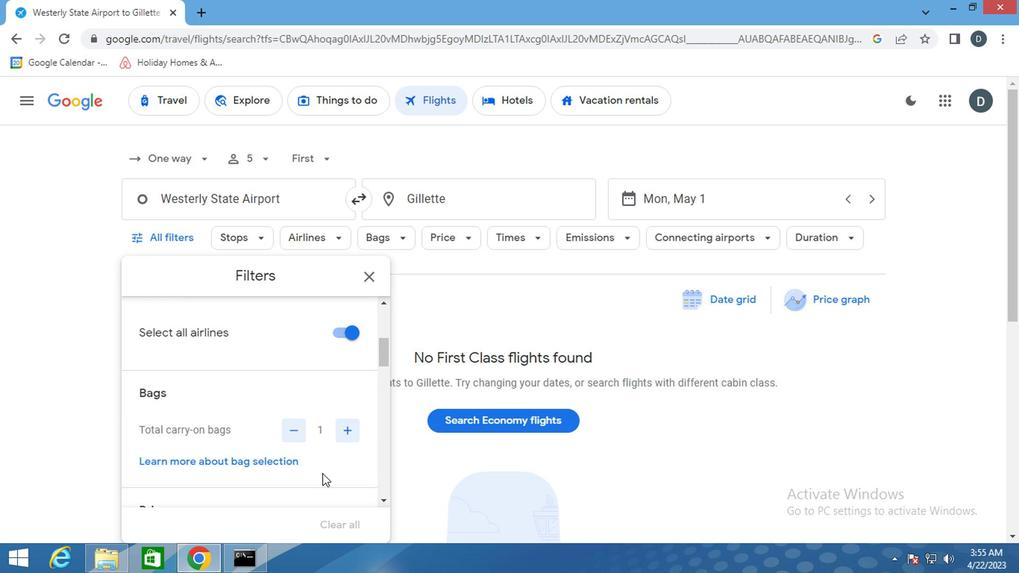 
Action: Mouse moved to (299, 450)
Screenshot: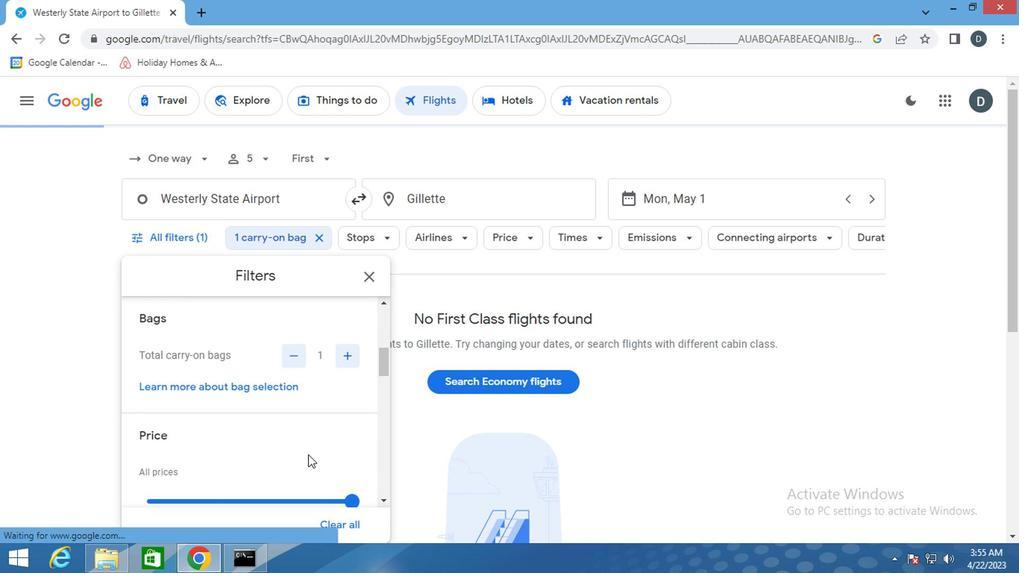 
Action: Mouse scrolled (299, 449) with delta (0, -1)
Screenshot: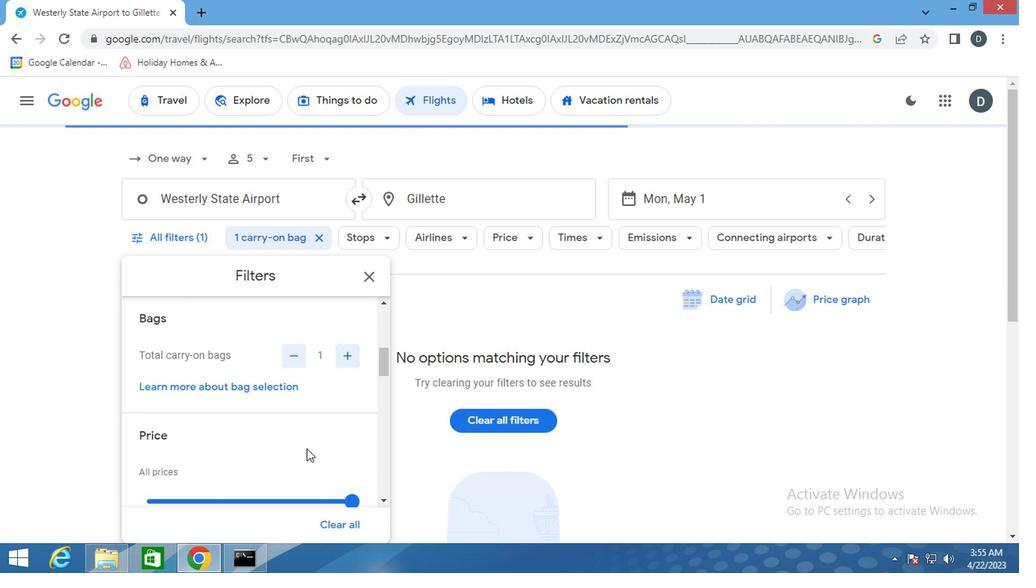 
Action: Mouse moved to (353, 435)
Screenshot: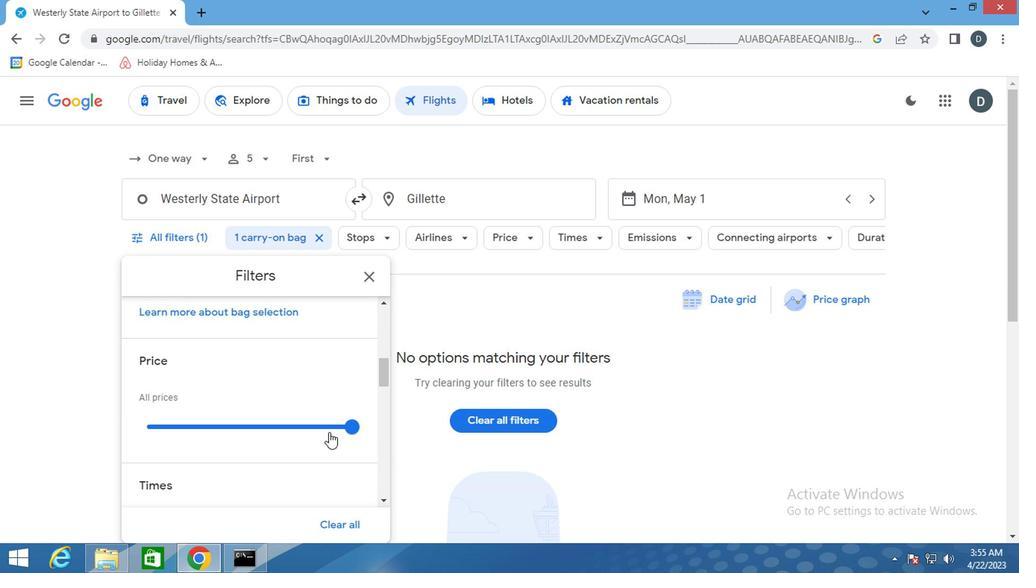 
Action: Mouse pressed left at (353, 435)
Screenshot: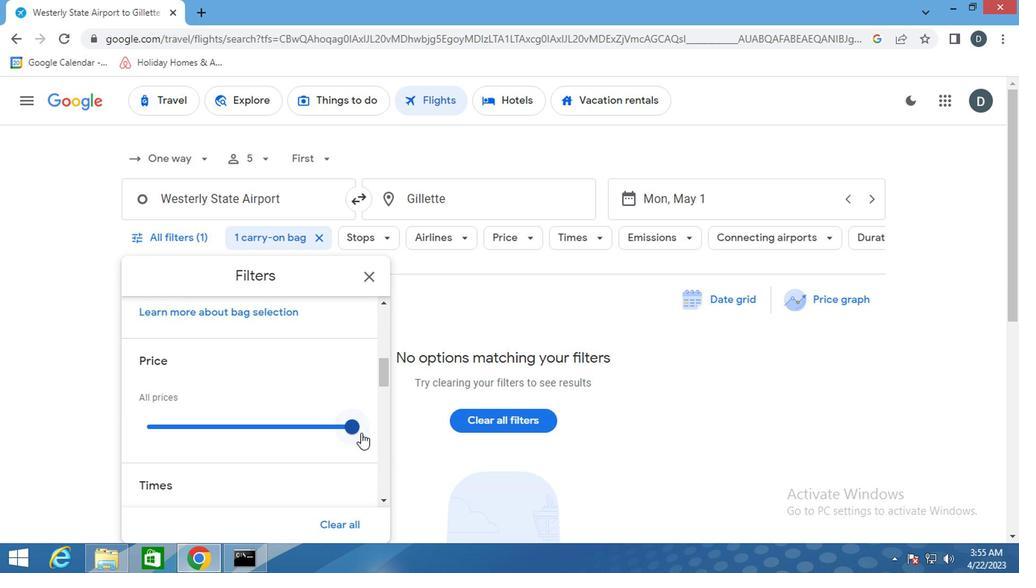 
Action: Mouse moved to (334, 453)
Screenshot: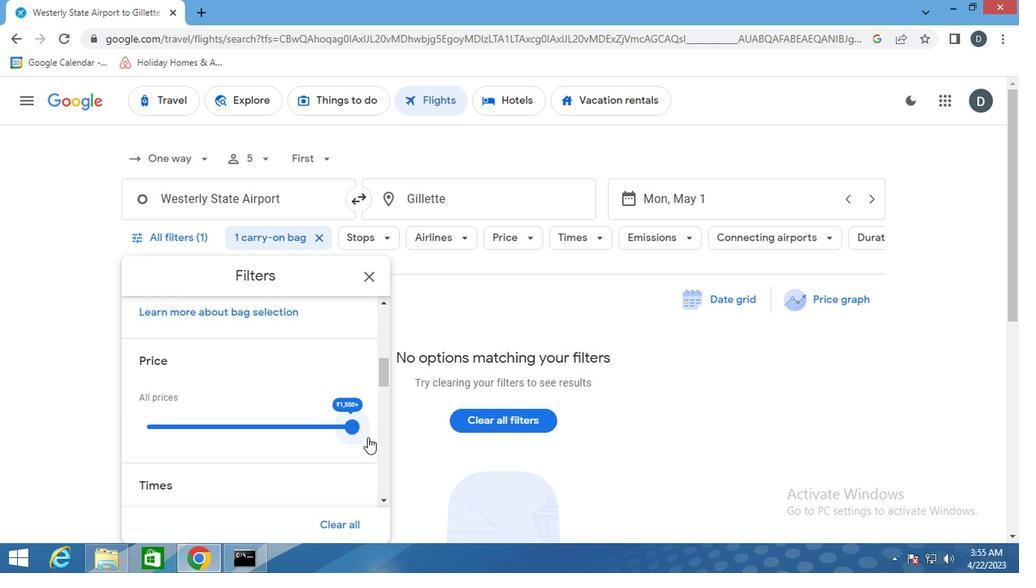 
Action: Mouse scrolled (334, 453) with delta (0, 0)
Screenshot: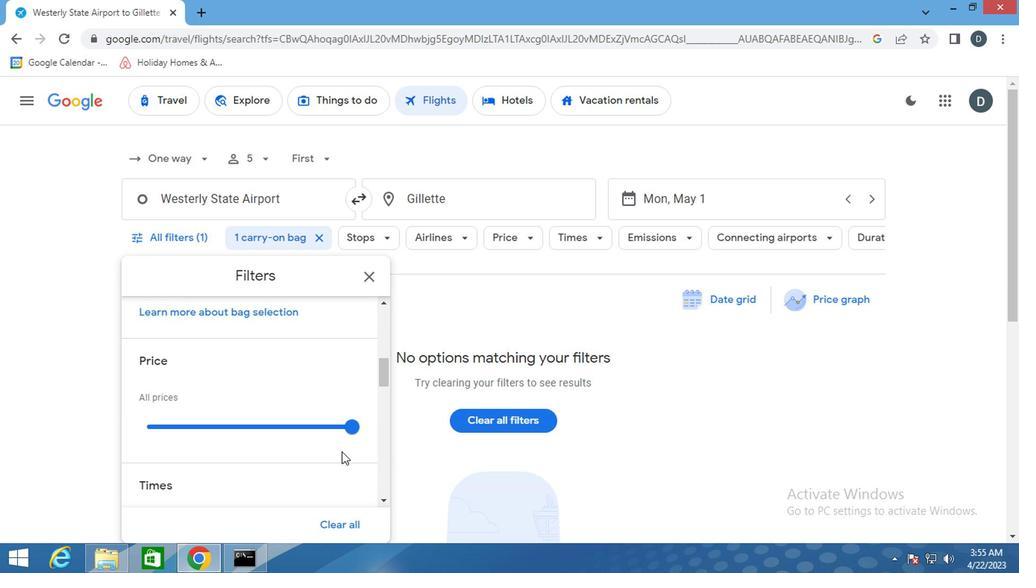 
Action: Mouse scrolled (334, 453) with delta (0, 0)
Screenshot: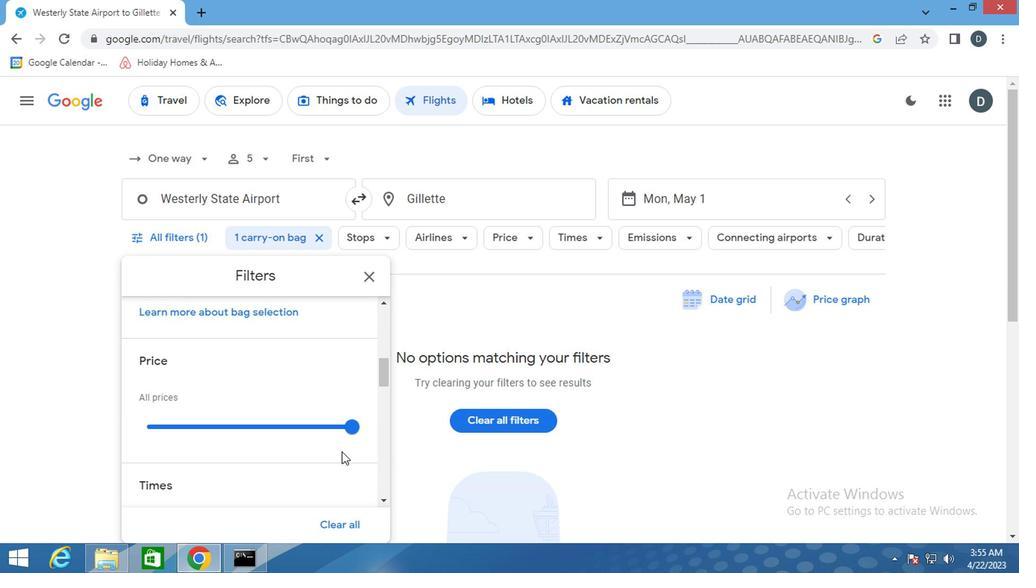 
Action: Mouse moved to (142, 447)
Screenshot: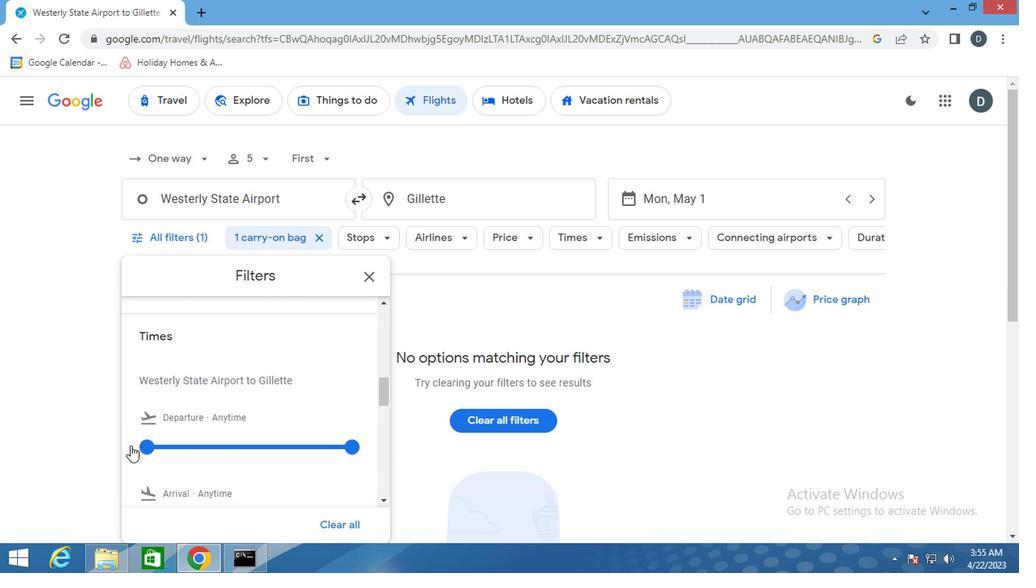 
Action: Mouse pressed left at (142, 447)
Screenshot: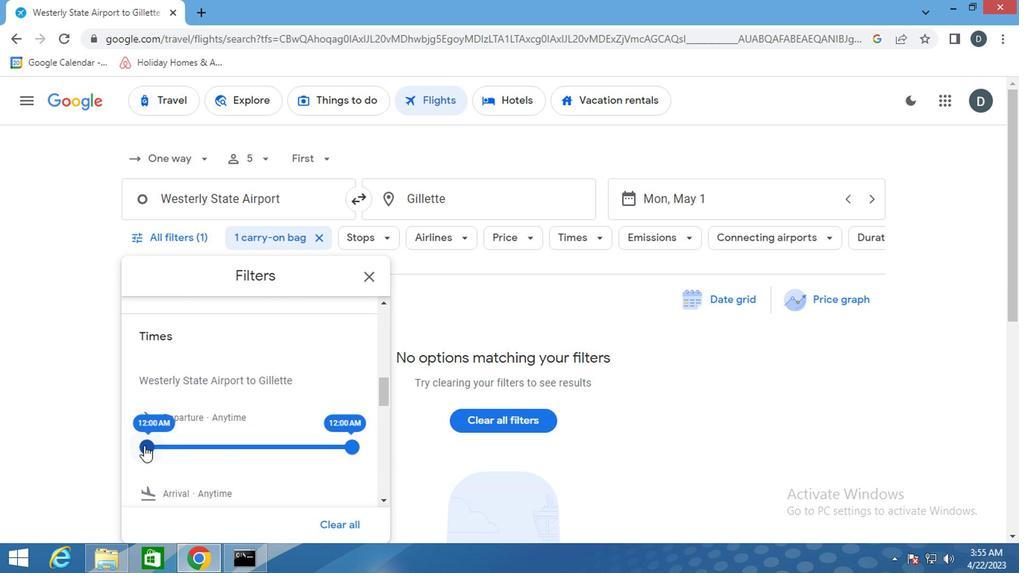 
Action: Mouse moved to (348, 446)
Screenshot: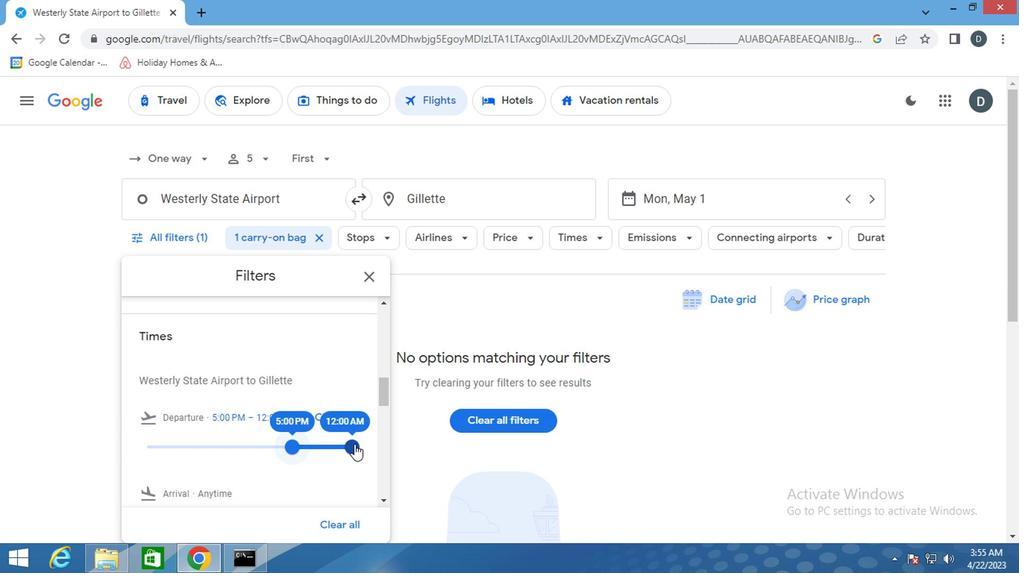 
Action: Mouse pressed left at (348, 446)
Screenshot: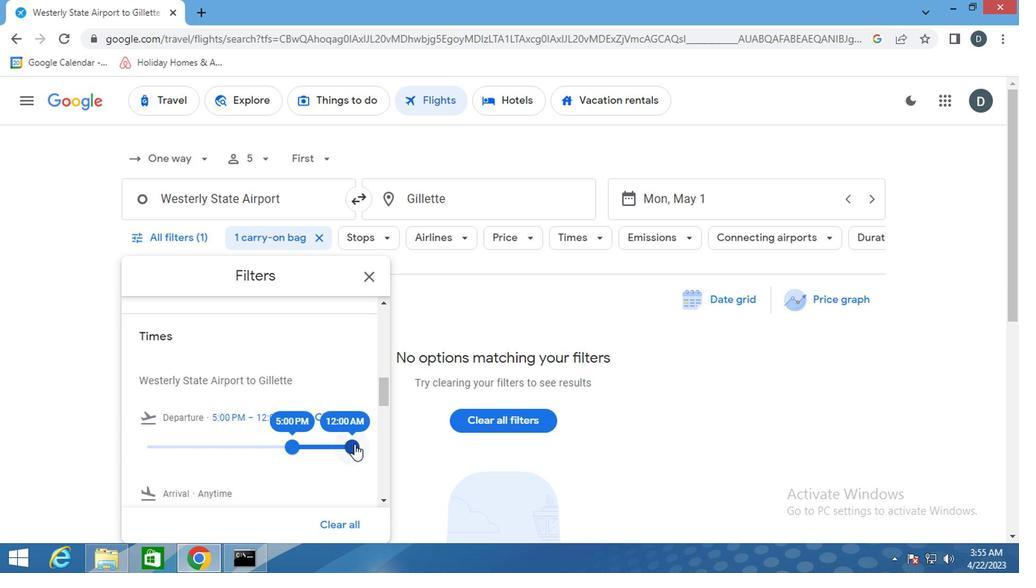 
Action: Mouse moved to (265, 424)
Screenshot: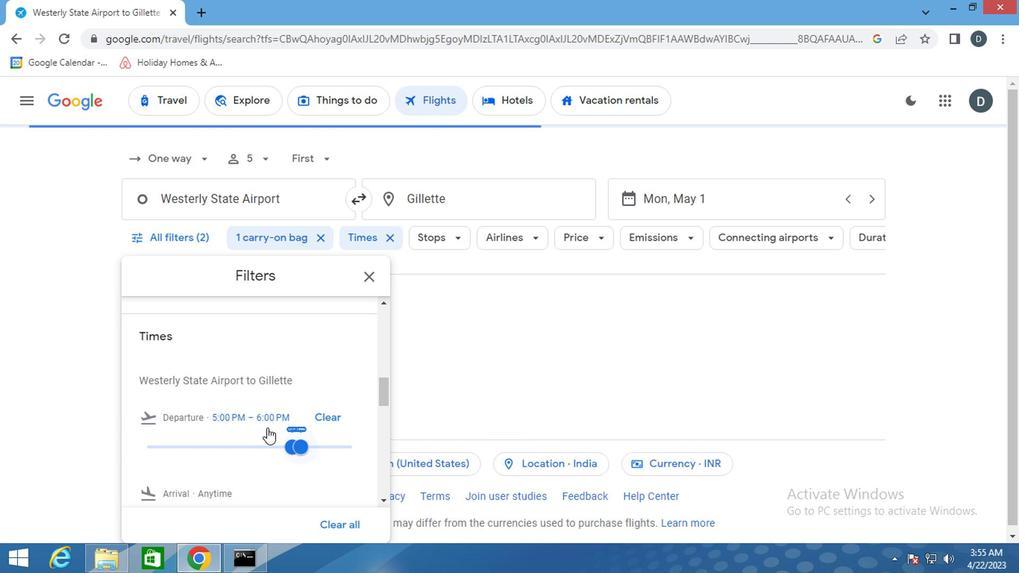 
Action: Mouse scrolled (265, 424) with delta (0, 0)
Screenshot: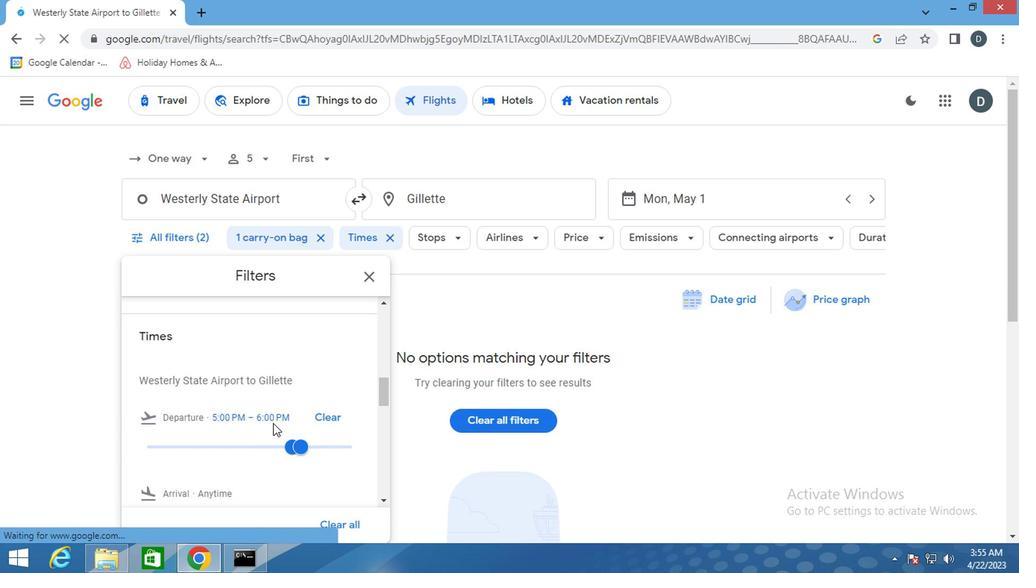
Action: Mouse scrolled (265, 424) with delta (0, 0)
Screenshot: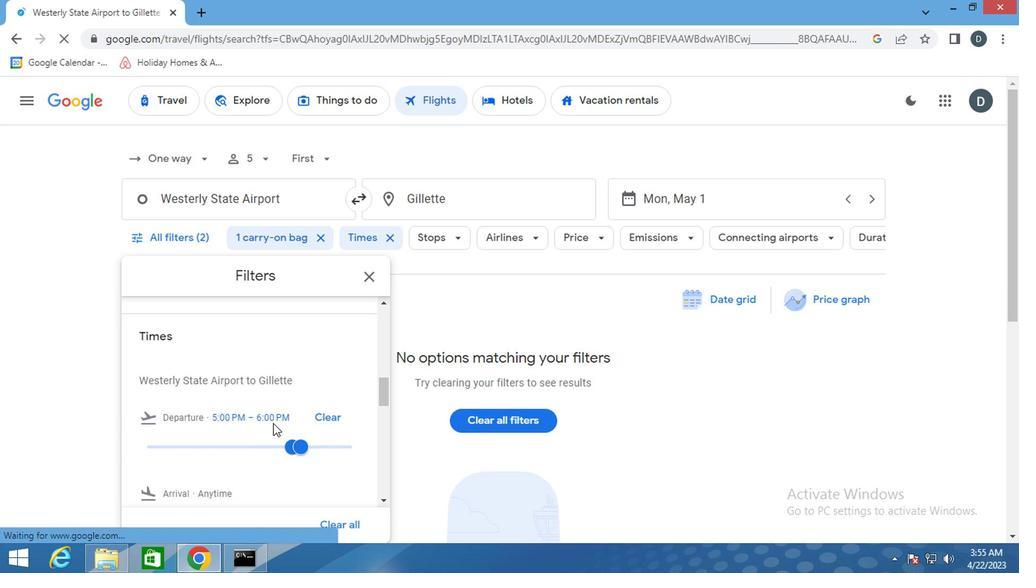 
Action: Mouse scrolled (265, 424) with delta (0, 0)
Screenshot: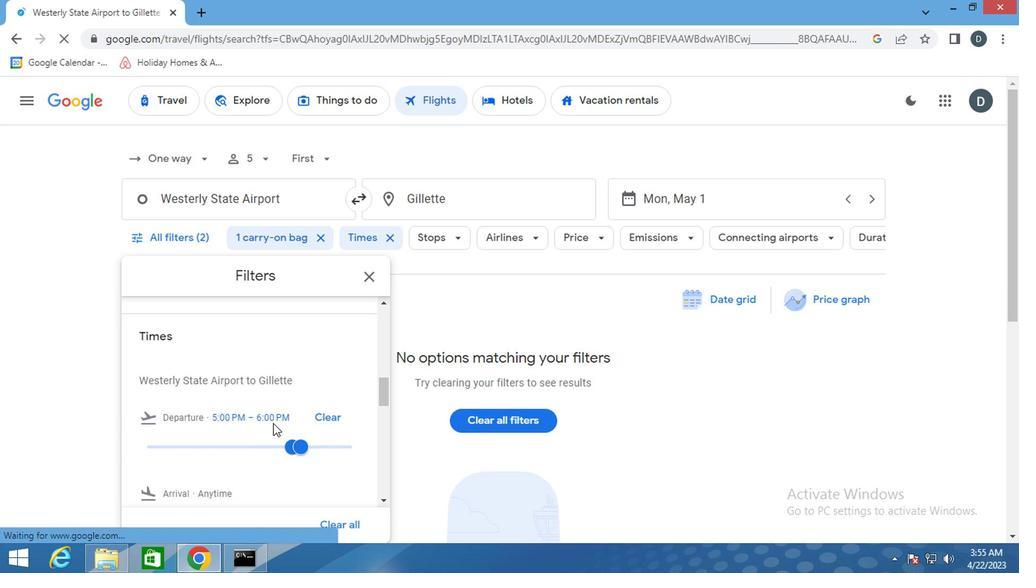 
Action: Mouse scrolled (265, 424) with delta (0, 0)
Screenshot: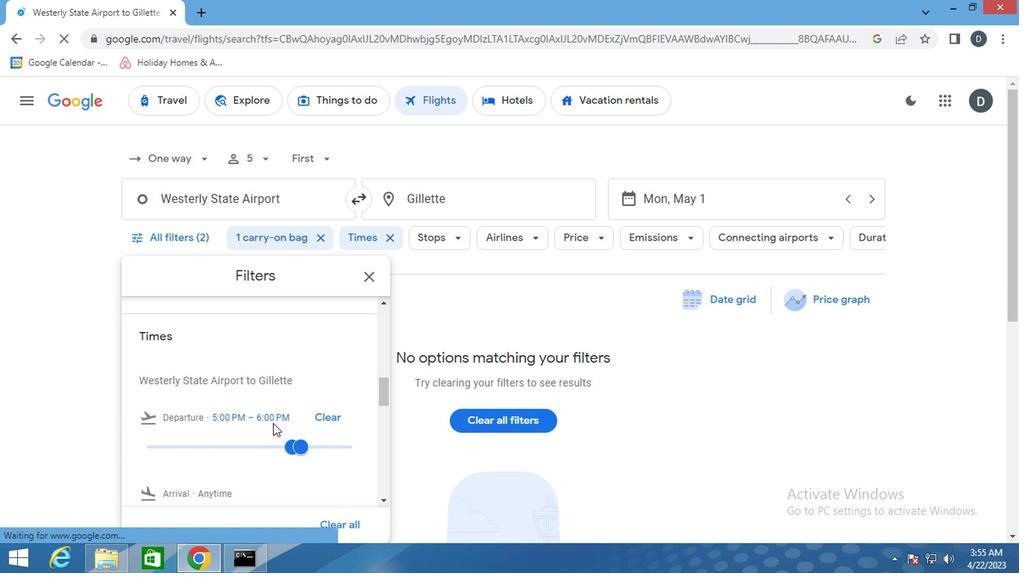 
Action: Mouse scrolled (265, 424) with delta (0, 0)
Screenshot: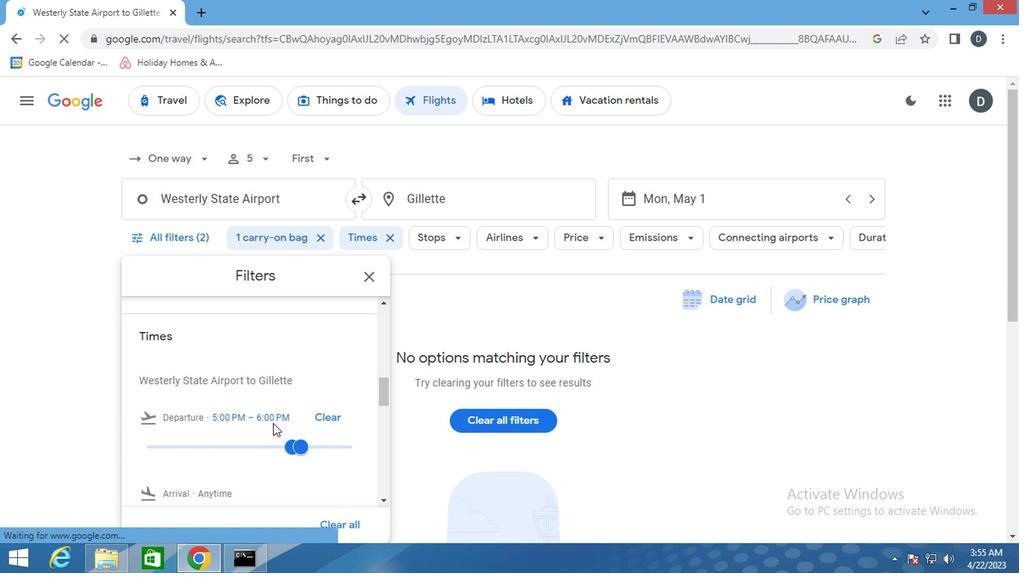 
Action: Mouse scrolled (265, 424) with delta (0, 0)
Screenshot: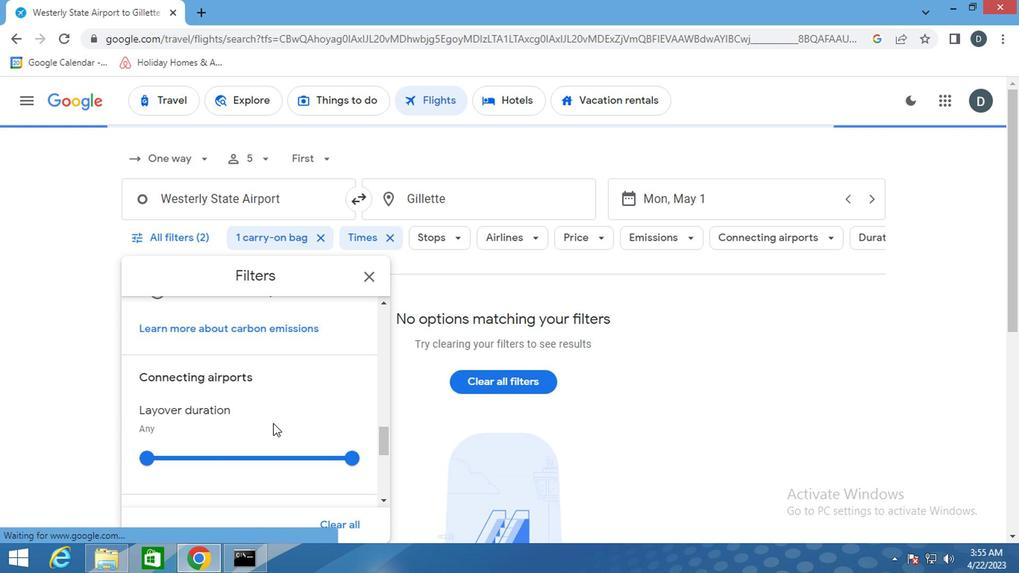 
Action: Mouse scrolled (265, 424) with delta (0, 0)
Screenshot: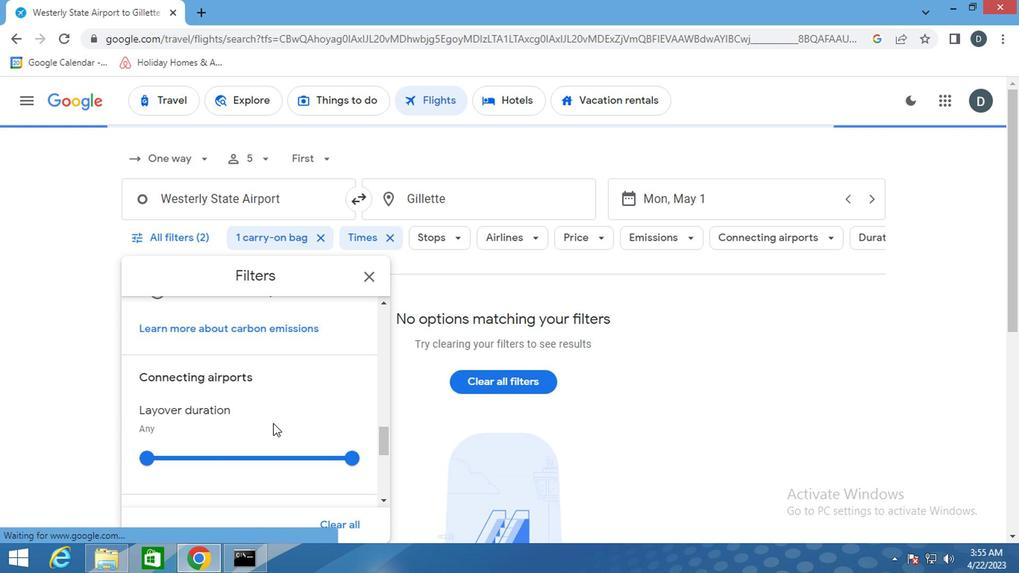 
Action: Mouse scrolled (265, 424) with delta (0, 0)
Screenshot: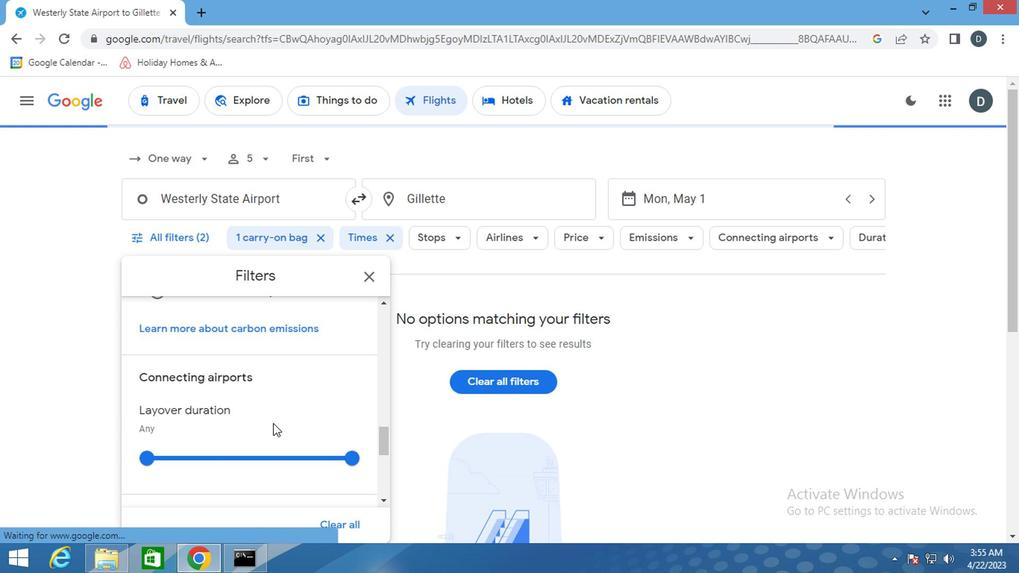 
Action: Mouse scrolled (265, 424) with delta (0, 0)
Screenshot: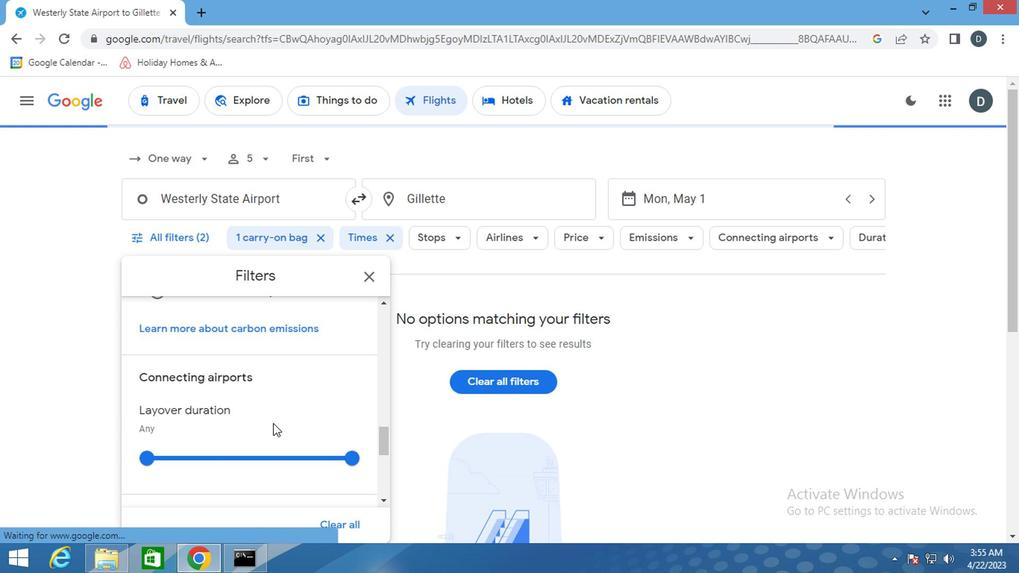
Action: Mouse scrolled (265, 424) with delta (0, 0)
Screenshot: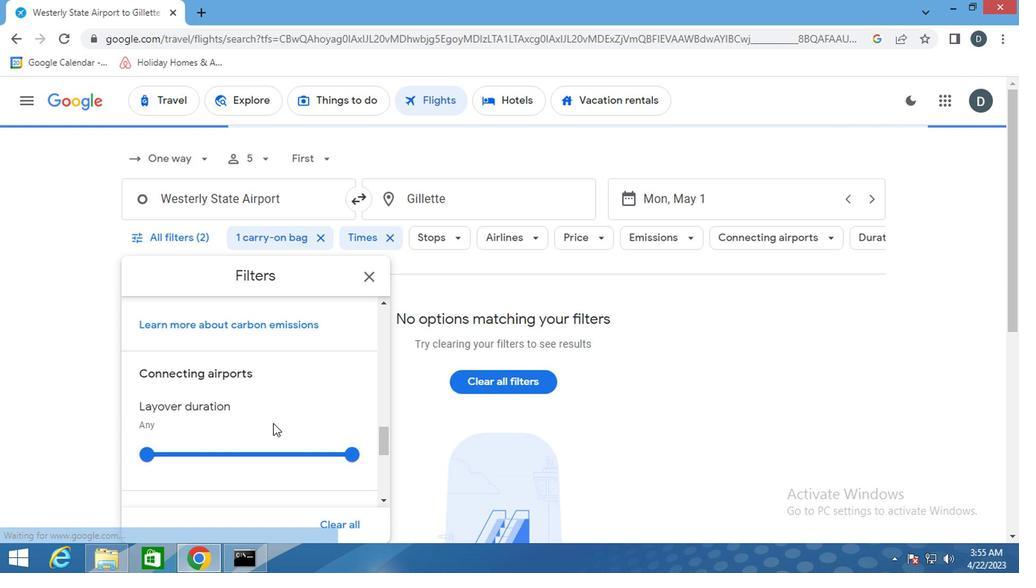 
Action: Mouse scrolled (265, 424) with delta (0, 0)
Screenshot: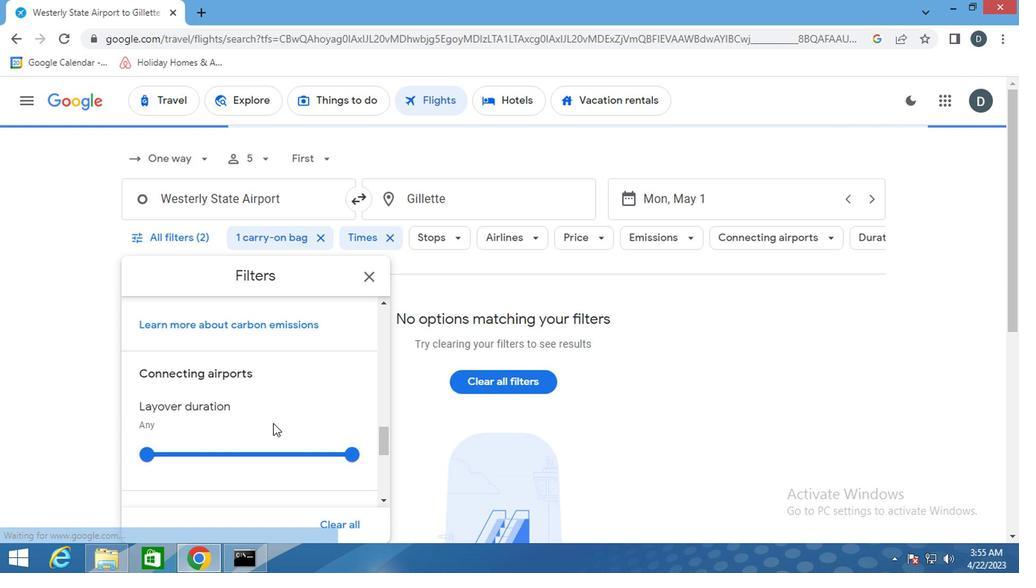 
Action: Mouse scrolled (265, 424) with delta (0, 0)
Screenshot: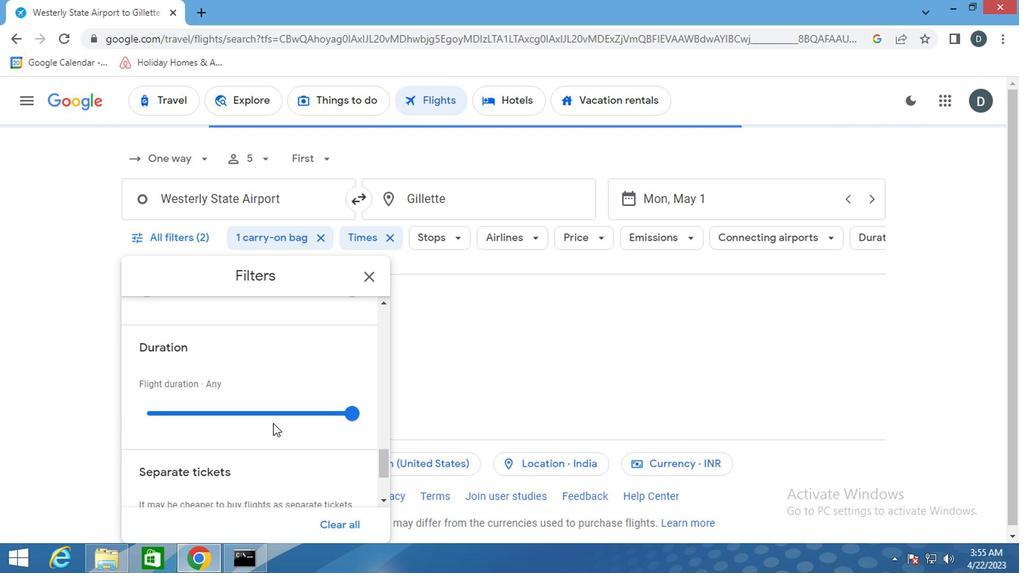 
Action: Mouse scrolled (265, 424) with delta (0, 0)
Screenshot: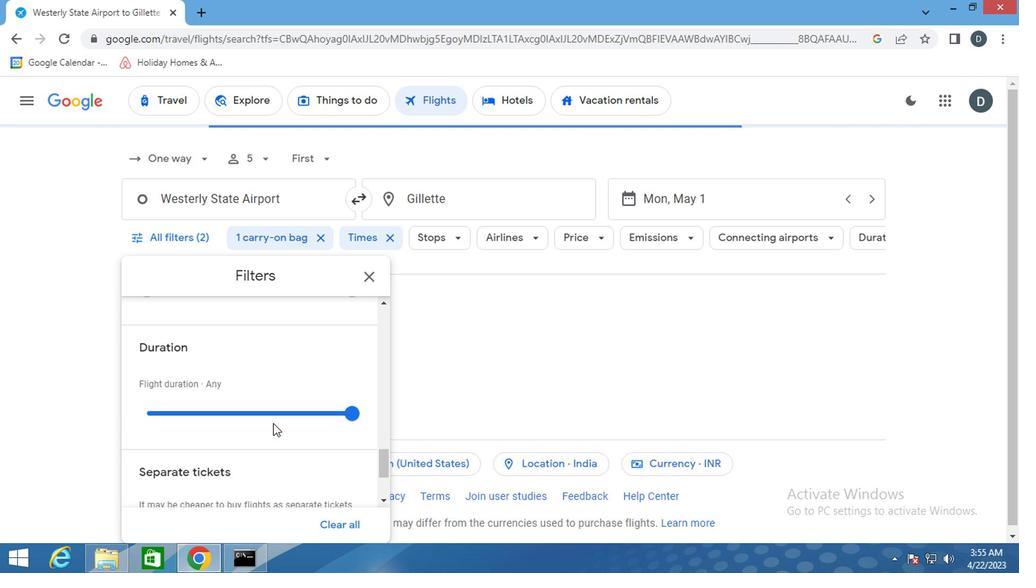 
Action: Mouse scrolled (265, 424) with delta (0, 0)
Screenshot: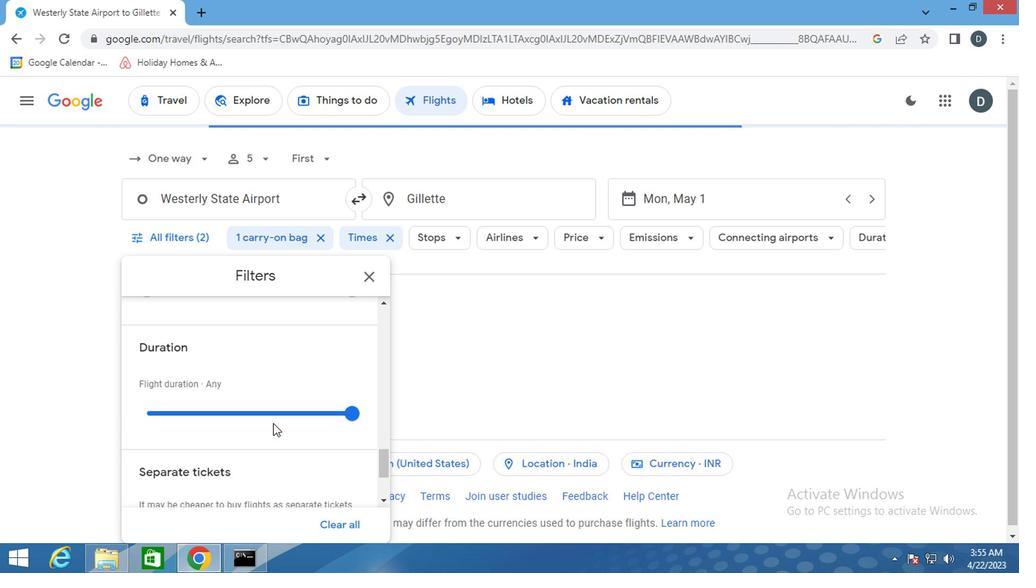 
Action: Mouse scrolled (265, 424) with delta (0, 0)
Screenshot: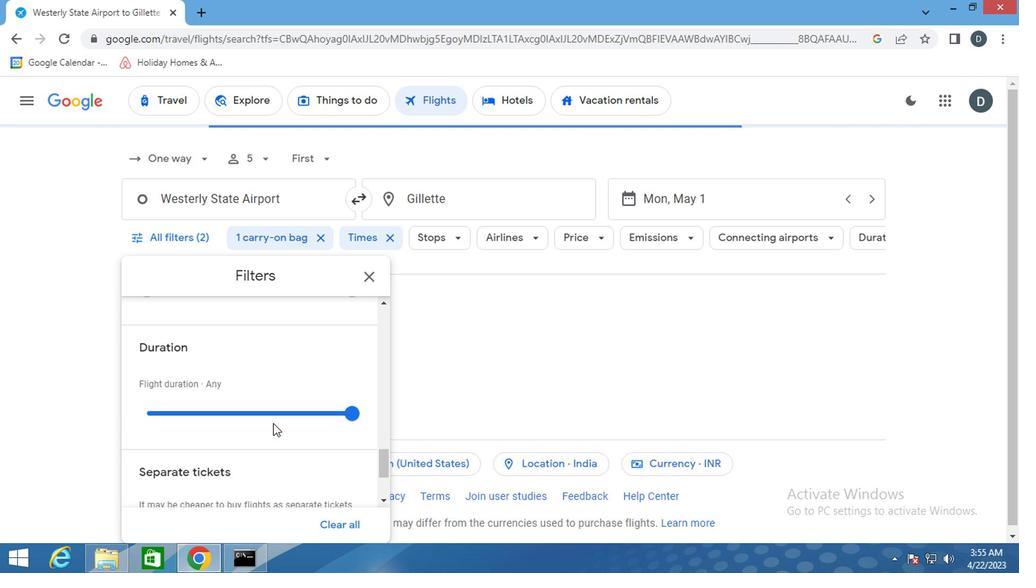 
Action: Mouse scrolled (265, 424) with delta (0, 0)
Screenshot: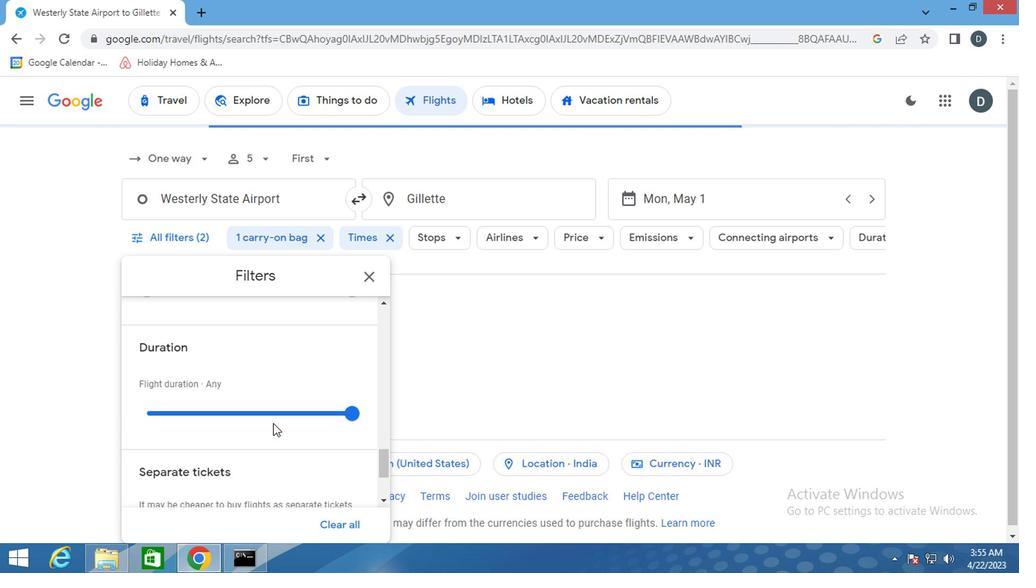 
Action: Mouse scrolled (265, 424) with delta (0, 0)
Screenshot: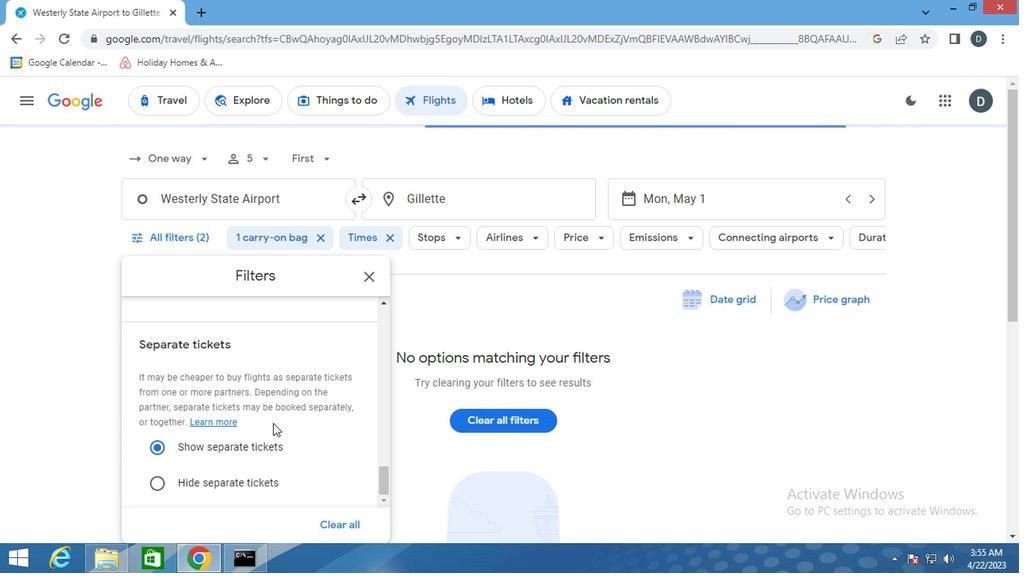 
Action: Mouse scrolled (265, 424) with delta (0, 0)
Screenshot: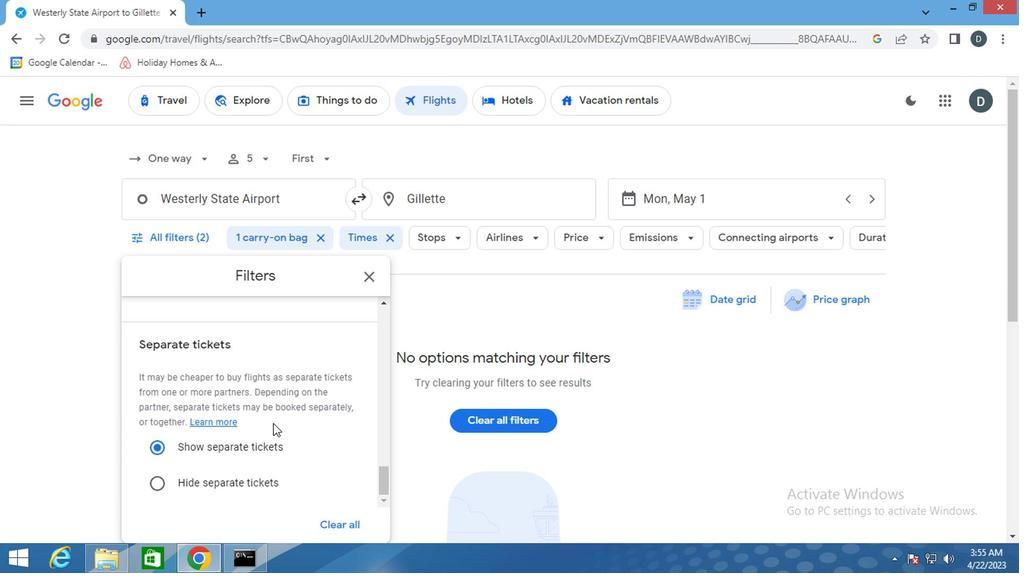
Action: Mouse scrolled (265, 424) with delta (0, 0)
Screenshot: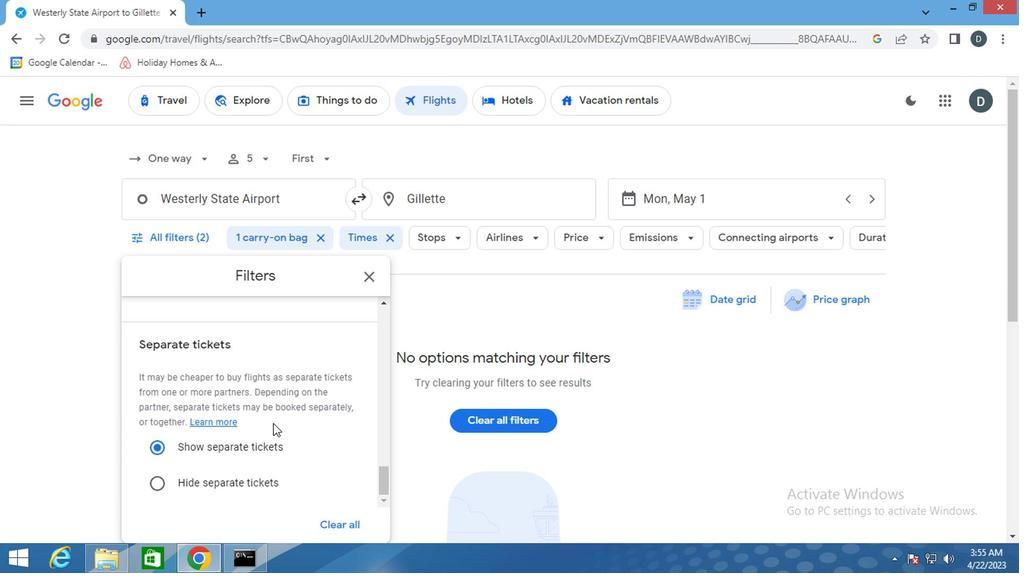 
Action: Mouse scrolled (265, 424) with delta (0, 0)
Screenshot: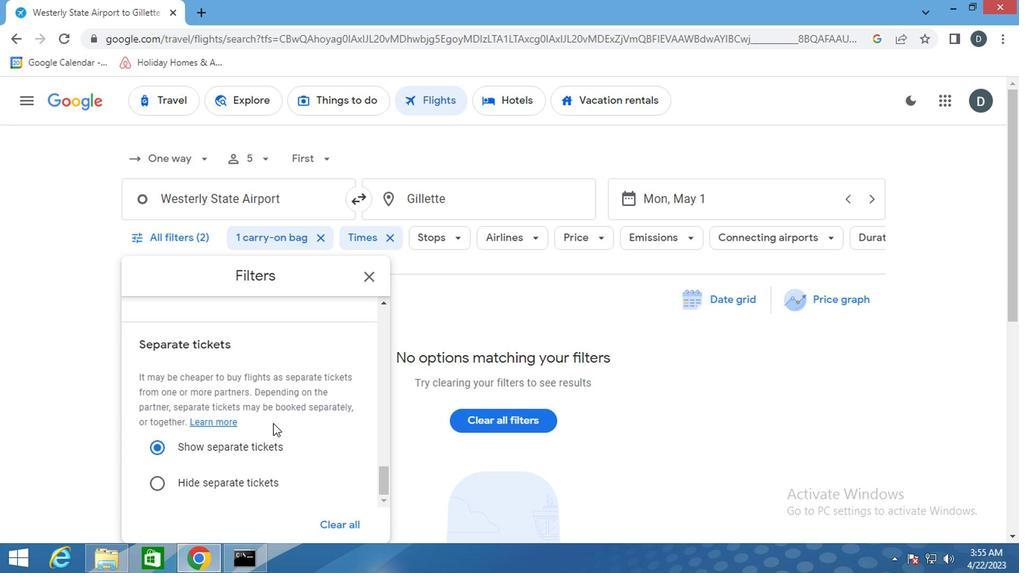 
Action: Mouse scrolled (265, 424) with delta (0, 0)
Screenshot: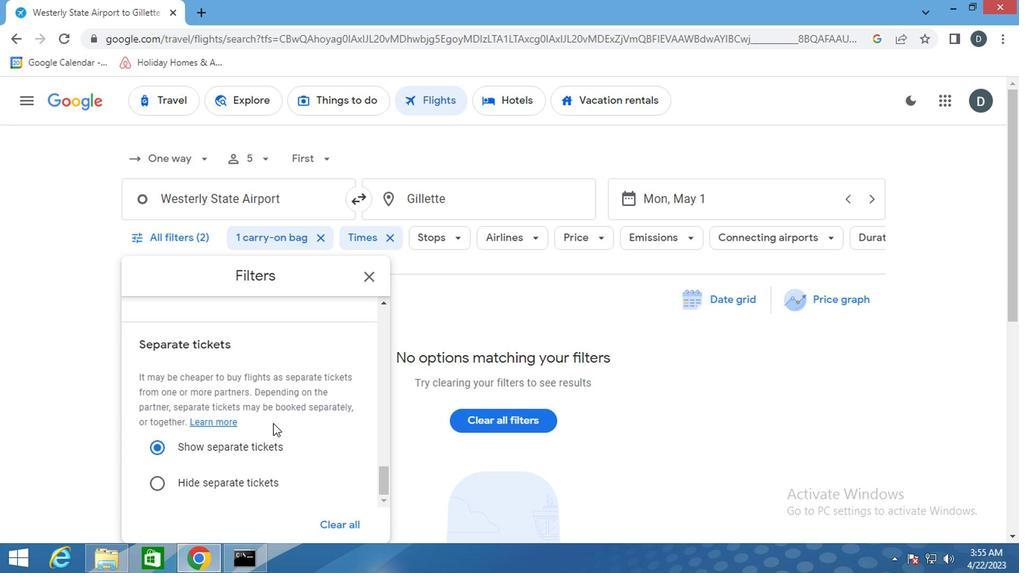 
Action: Mouse scrolled (265, 424) with delta (0, 0)
Screenshot: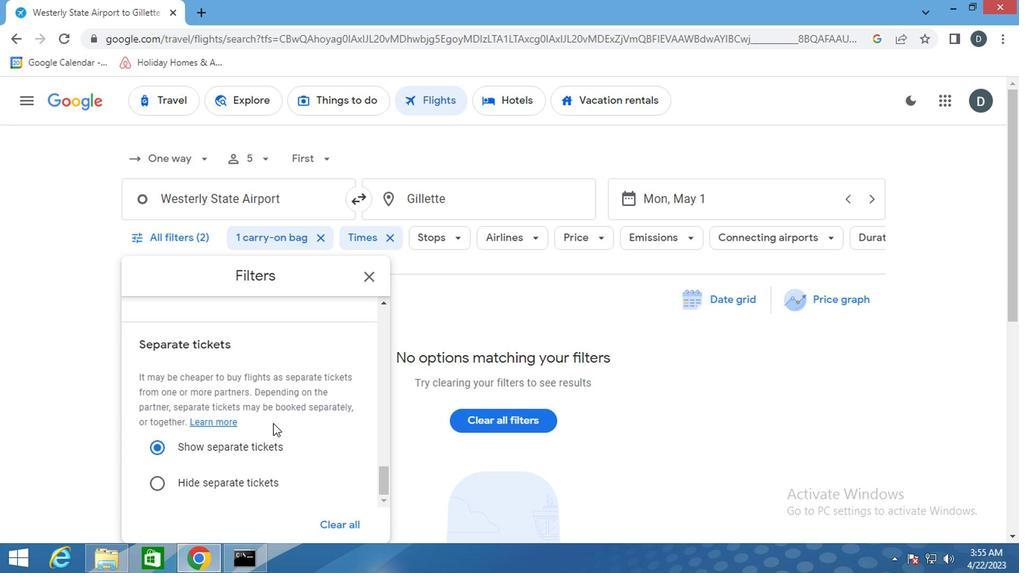 
Action: Mouse scrolled (265, 424) with delta (0, 0)
Screenshot: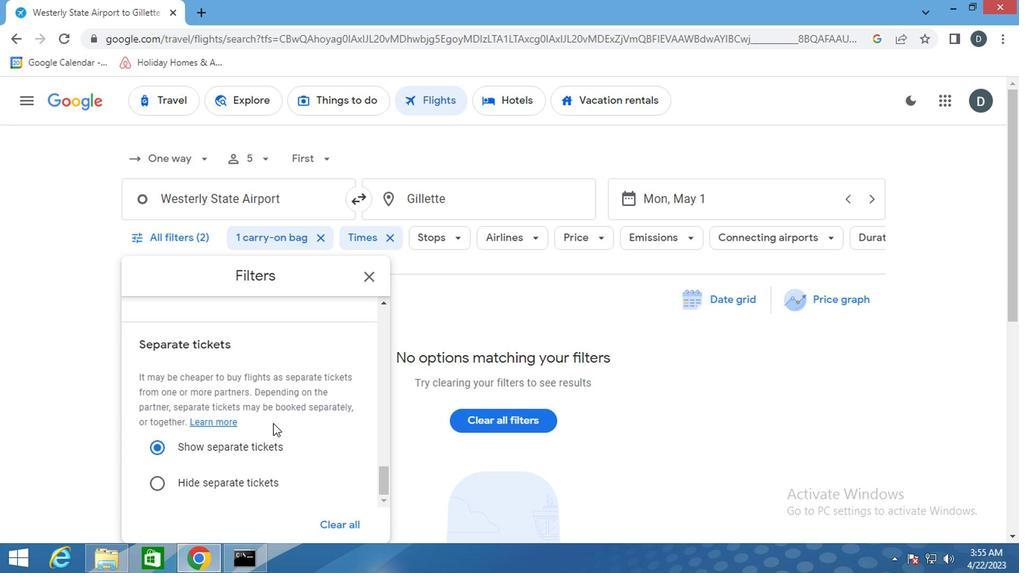 
Action: Mouse moved to (354, 277)
Screenshot: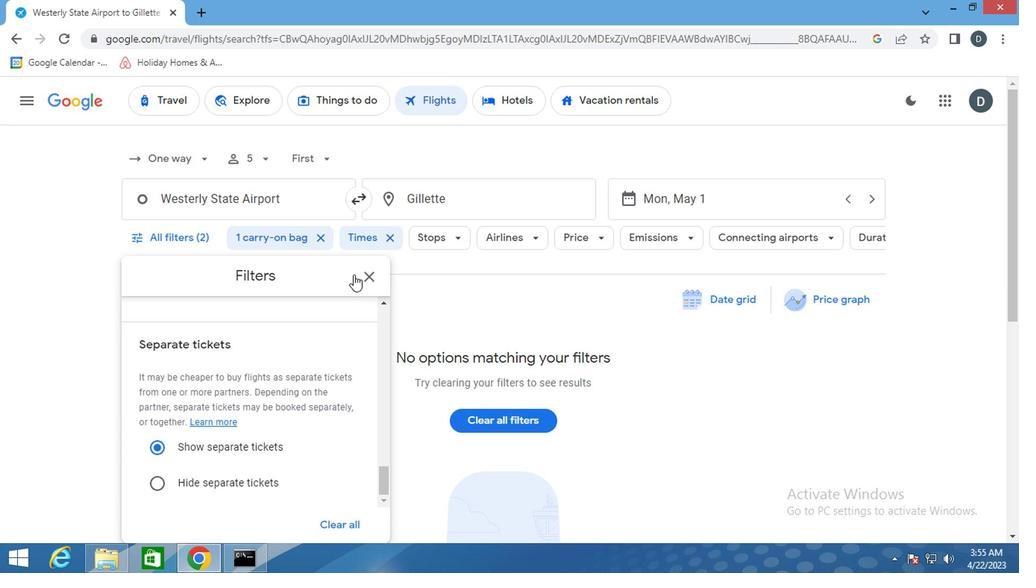 
Action: Mouse pressed left at (354, 277)
Screenshot: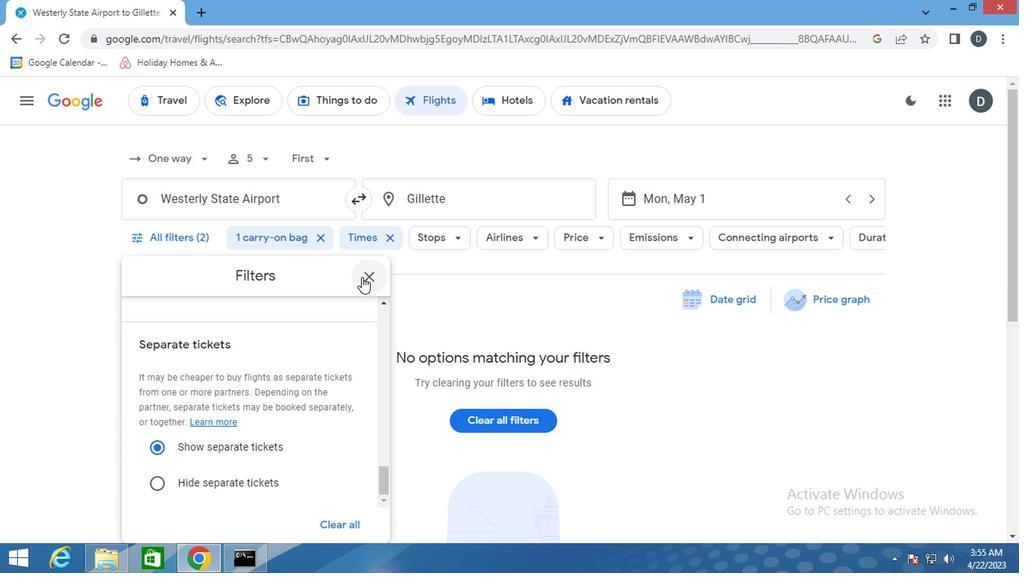 
